 Task: Find connections with filter location Francistown with filter topic #communitywith filter profile language Potuguese with filter current company Nutanix with filter school Medi-Caps University with filter industry Chemical Raw Materials Manufacturing with filter service category Lead Generation with filter keywords title Data Entry
Action: Mouse moved to (499, 95)
Screenshot: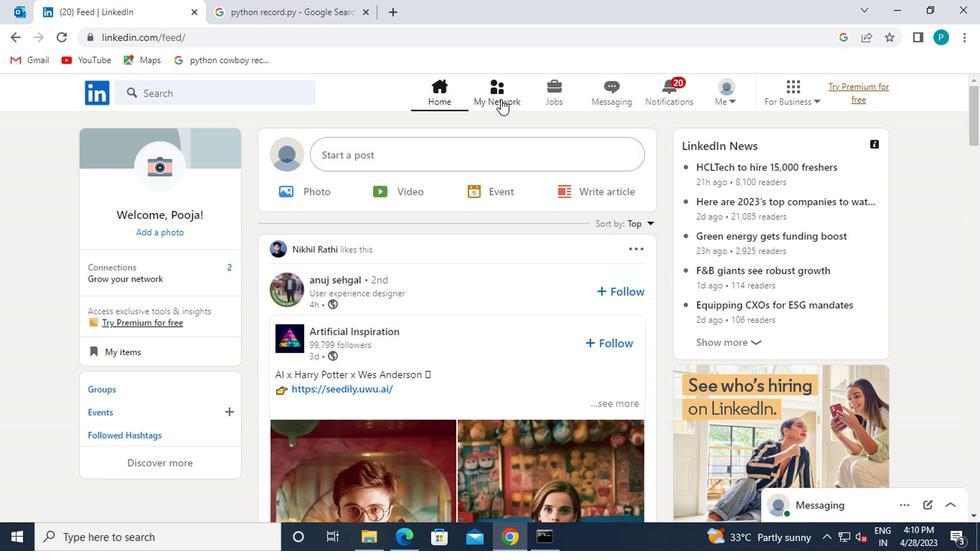 
Action: Mouse pressed left at (499, 95)
Screenshot: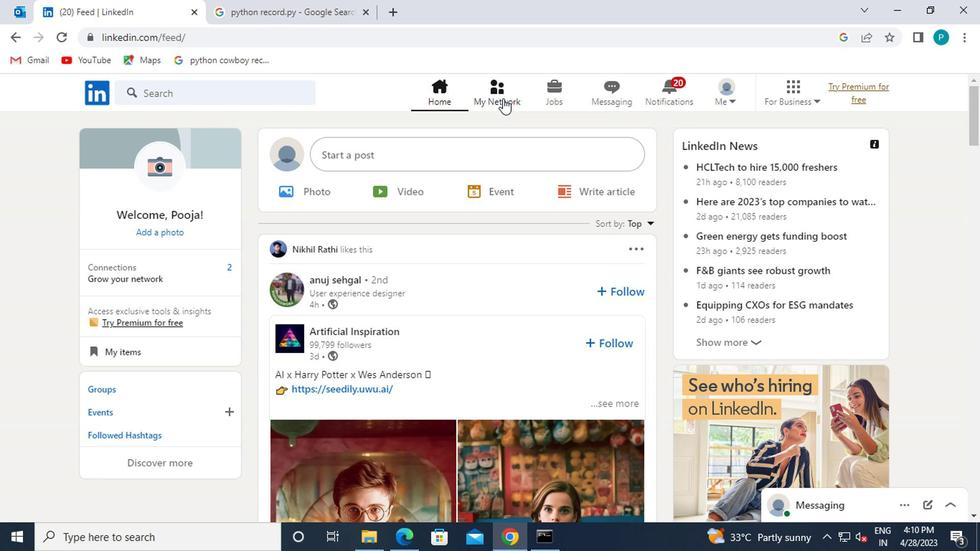 
Action: Mouse moved to (186, 179)
Screenshot: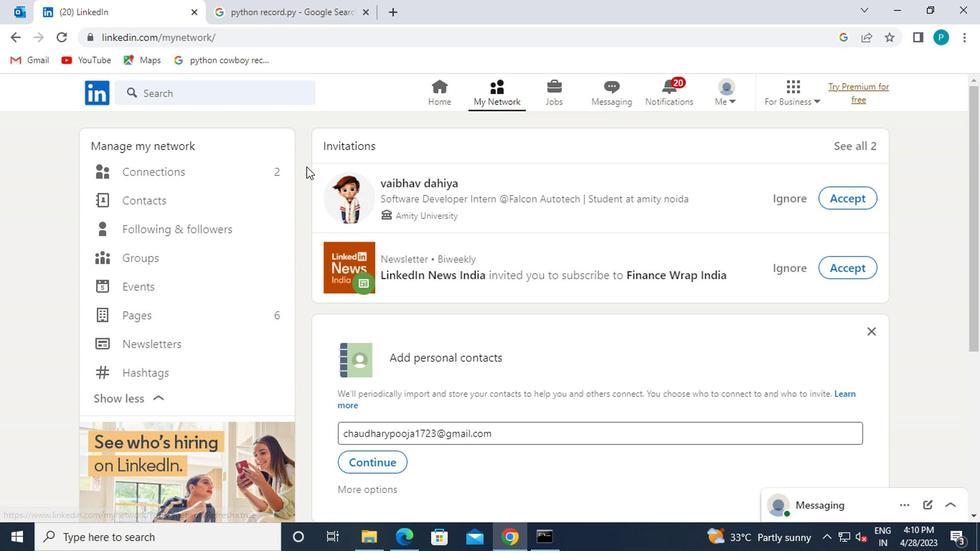 
Action: Mouse pressed left at (186, 179)
Screenshot: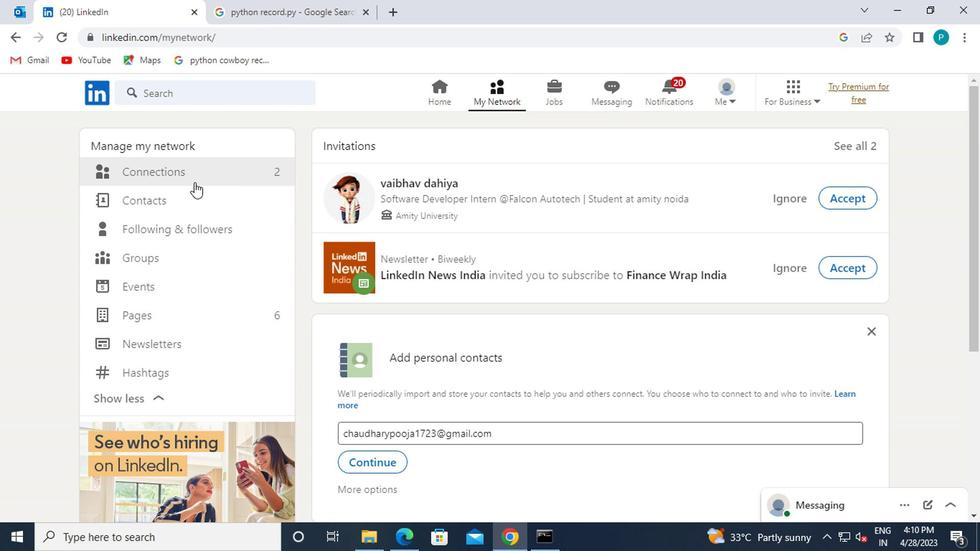 
Action: Mouse moved to (614, 178)
Screenshot: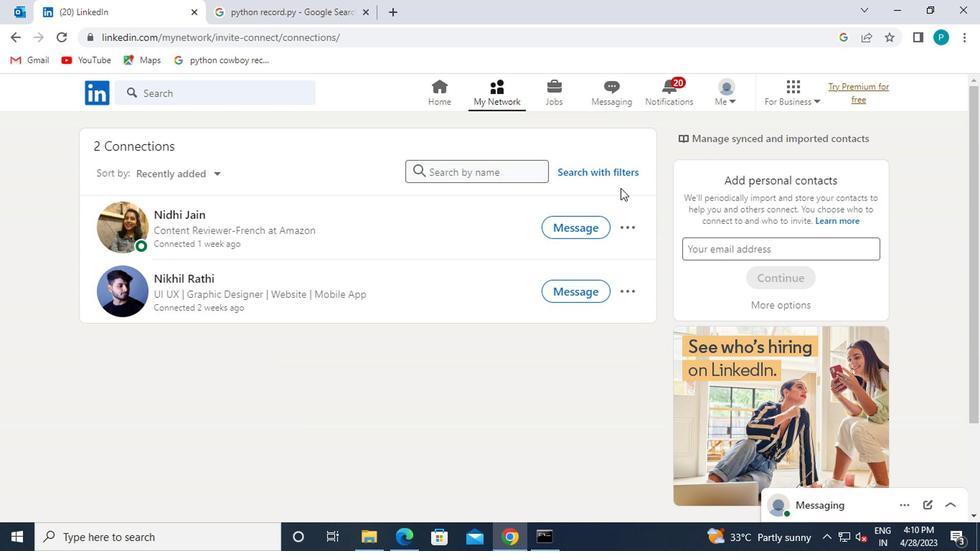 
Action: Mouse pressed left at (614, 178)
Screenshot: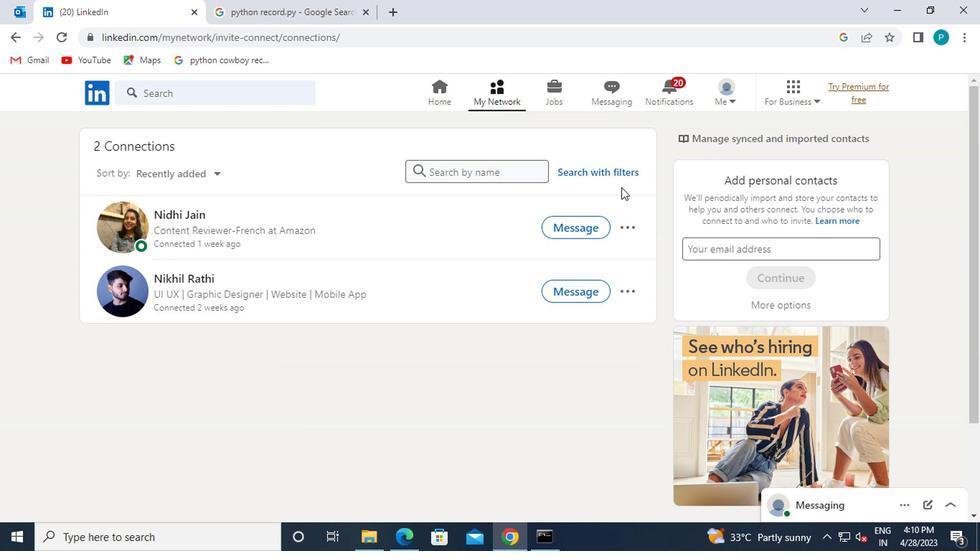
Action: Mouse moved to (548, 133)
Screenshot: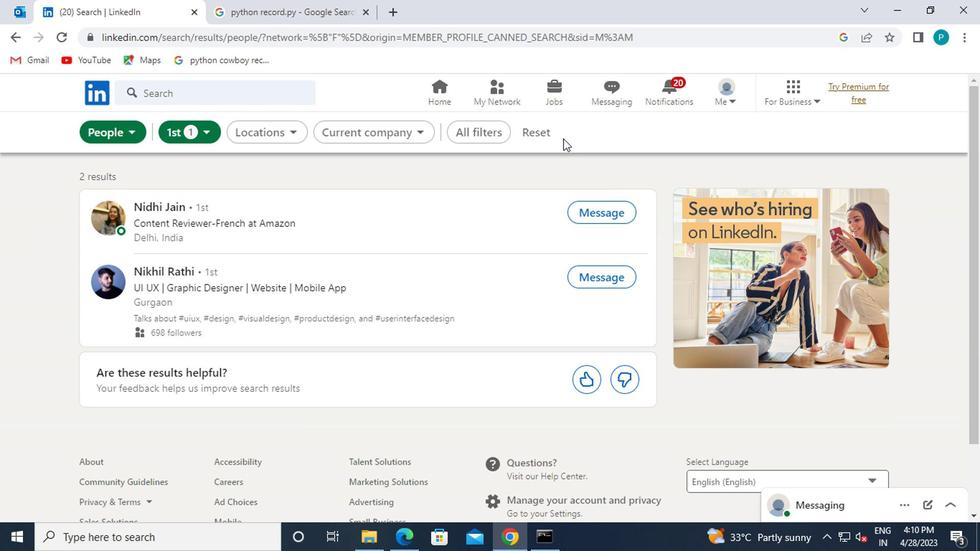 
Action: Mouse pressed left at (548, 133)
Screenshot: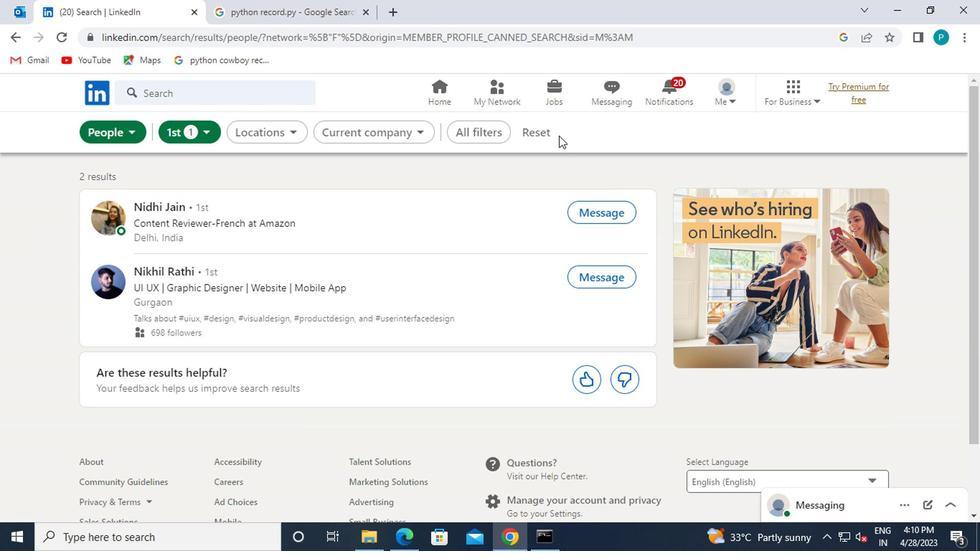 
Action: Mouse moved to (482, 140)
Screenshot: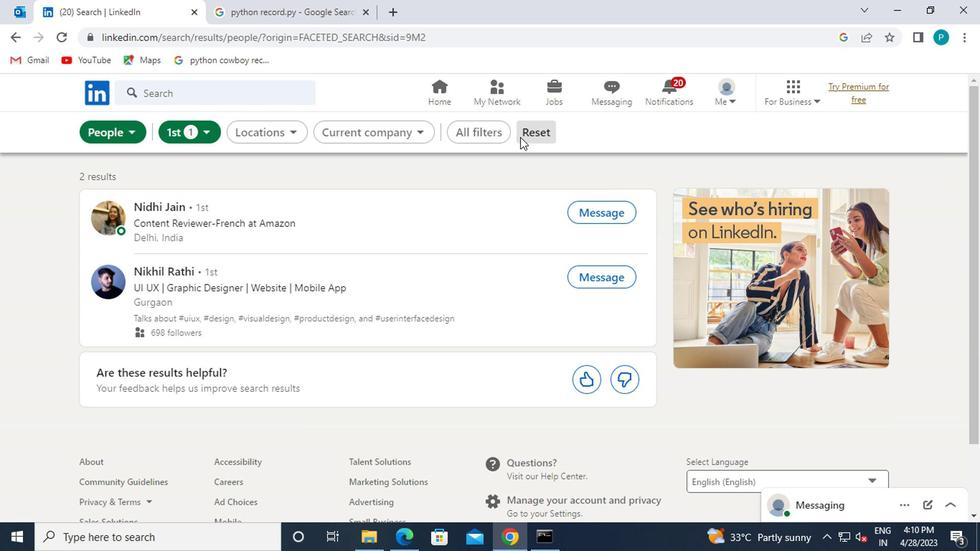 
Action: Mouse pressed left at (482, 140)
Screenshot: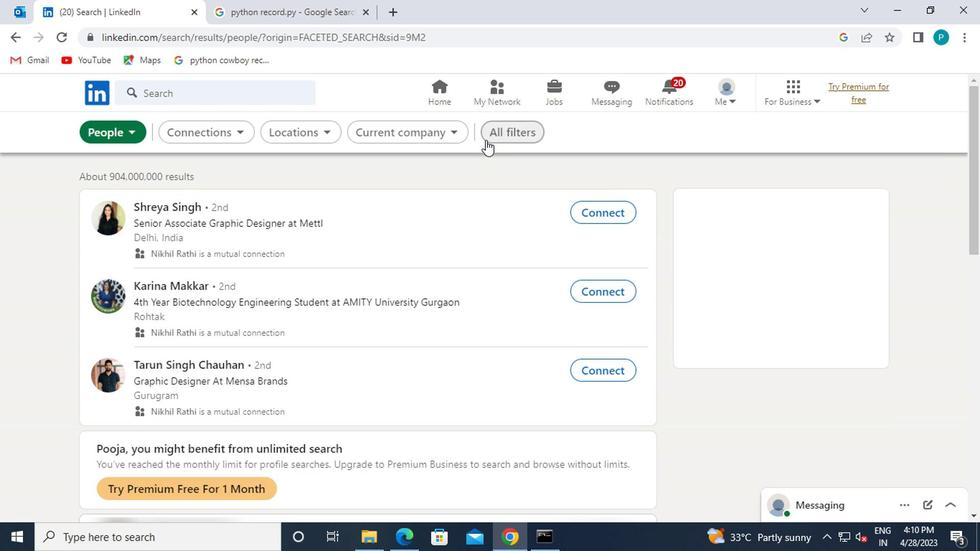 
Action: Mouse moved to (765, 381)
Screenshot: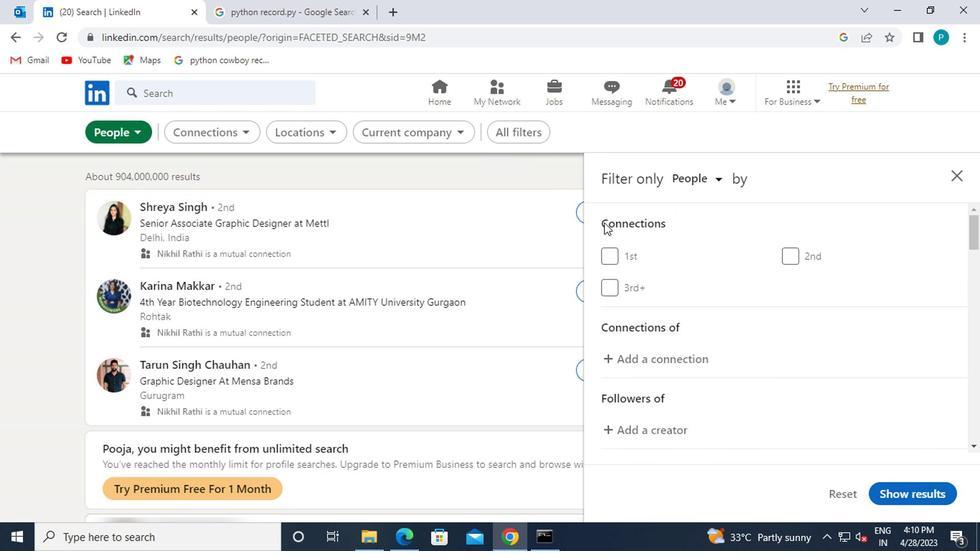
Action: Mouse scrolled (765, 380) with delta (0, -1)
Screenshot: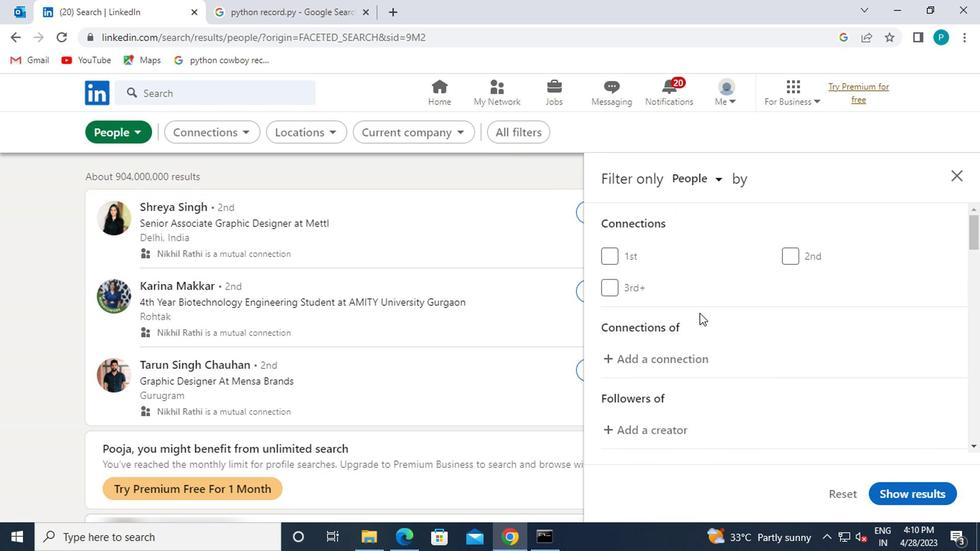 
Action: Mouse scrolled (765, 380) with delta (0, -1)
Screenshot: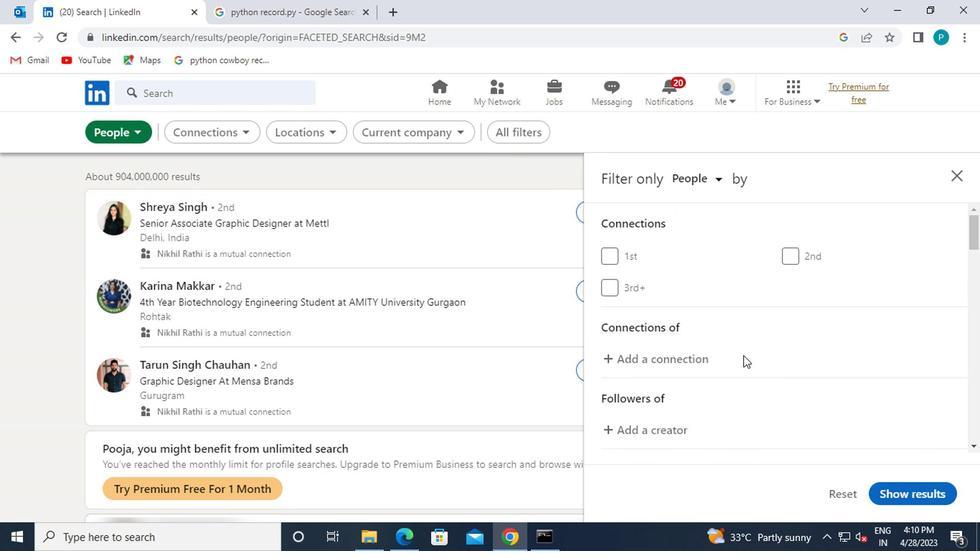 
Action: Mouse moved to (857, 416)
Screenshot: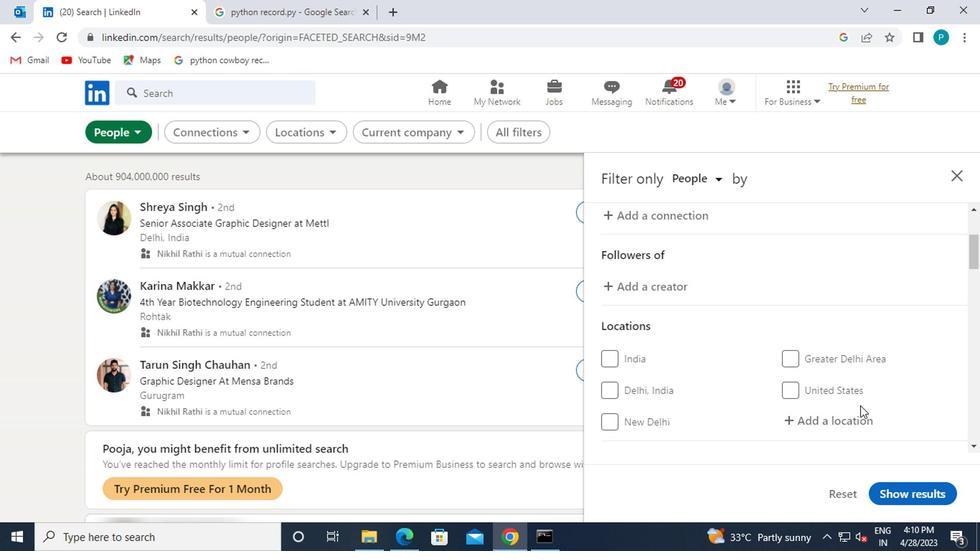 
Action: Mouse pressed left at (857, 416)
Screenshot: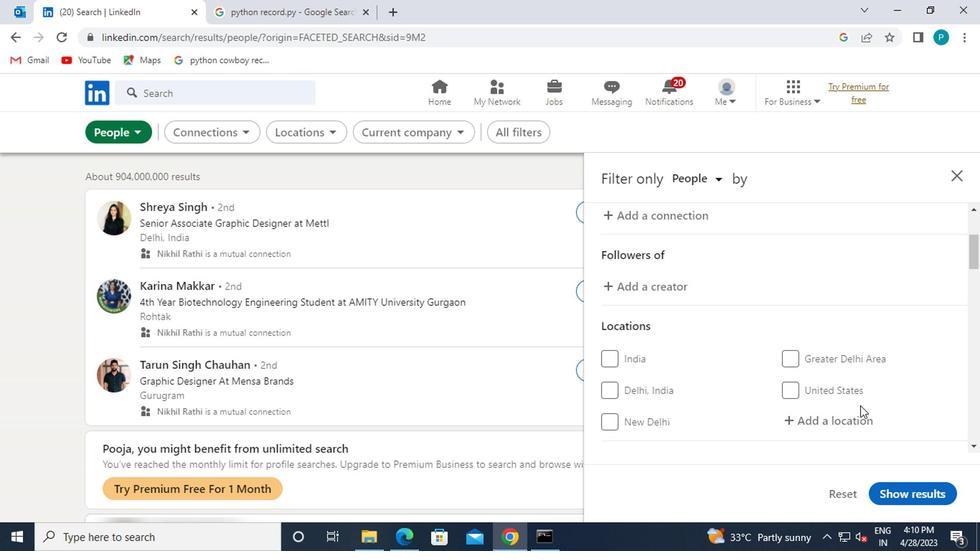 
Action: Mouse moved to (857, 417)
Screenshot: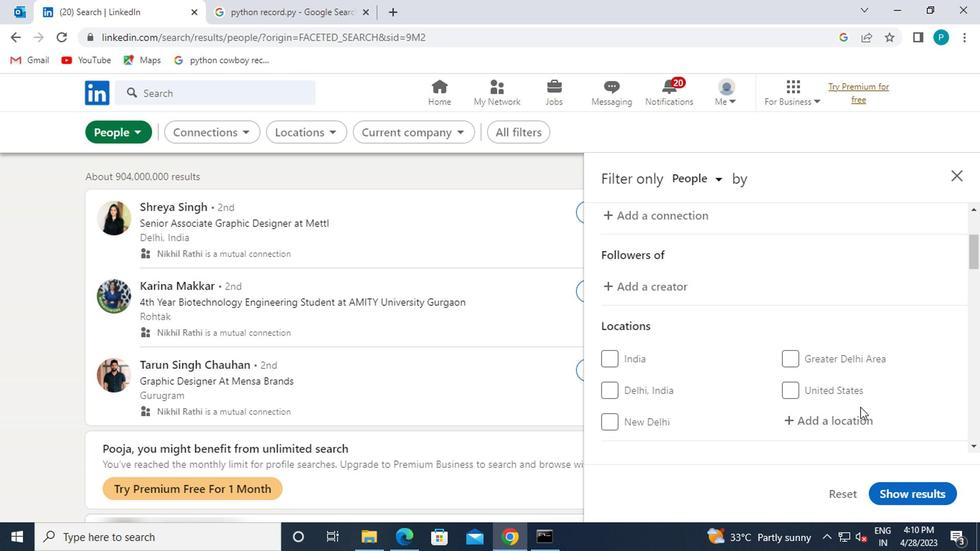 
Action: Key pressed <Key.caps_lock>f<Key.caps_lock>ranc
Screenshot: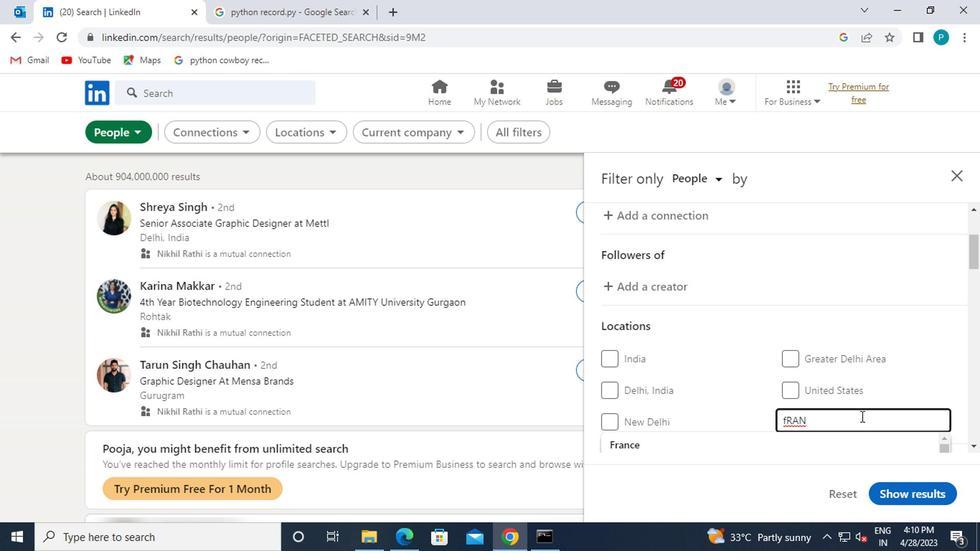 
Action: Mouse scrolled (857, 416) with delta (0, 0)
Screenshot: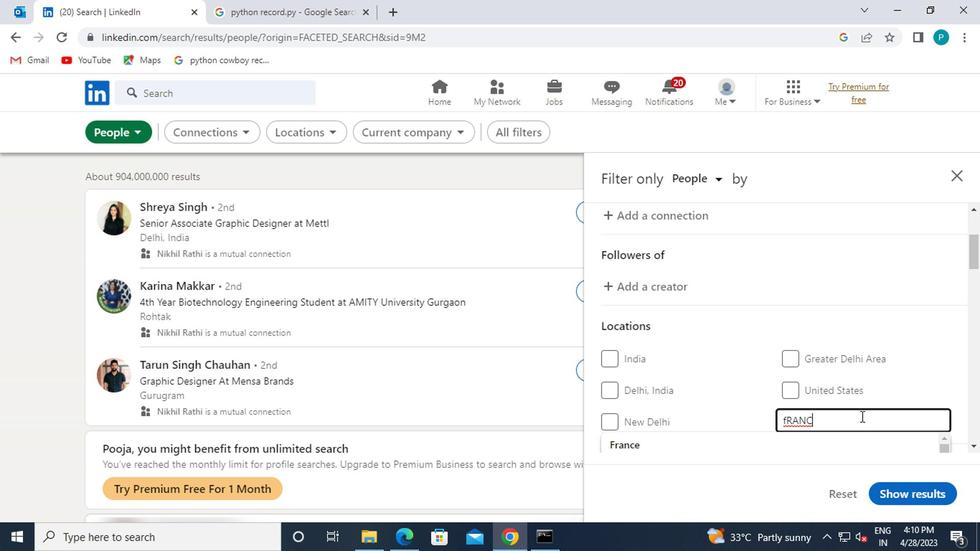 
Action: Key pressed <Key.backspace><Key.backspace><Key.backspace><Key.backspace><Key.backspace><Key.caps_lock>f
Screenshot: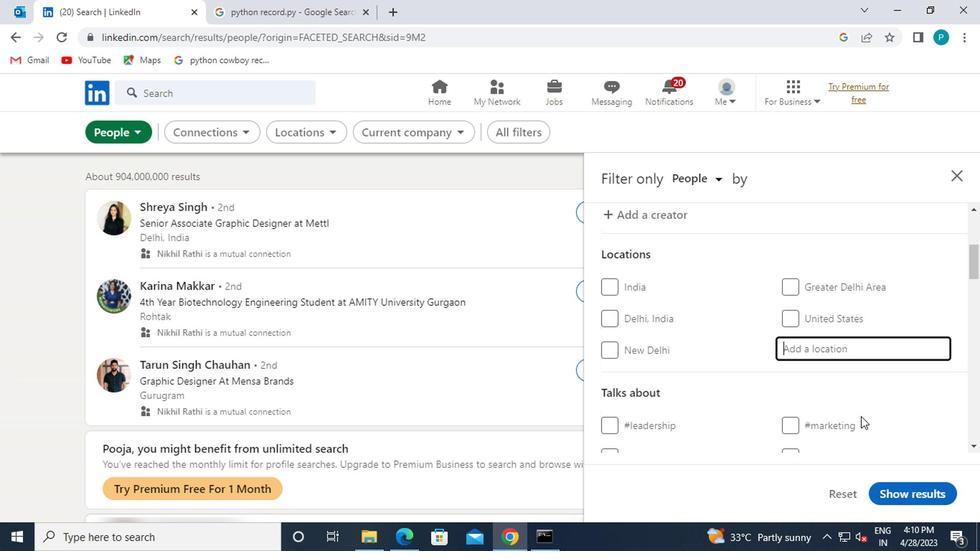 
Action: Mouse moved to (856, 418)
Screenshot: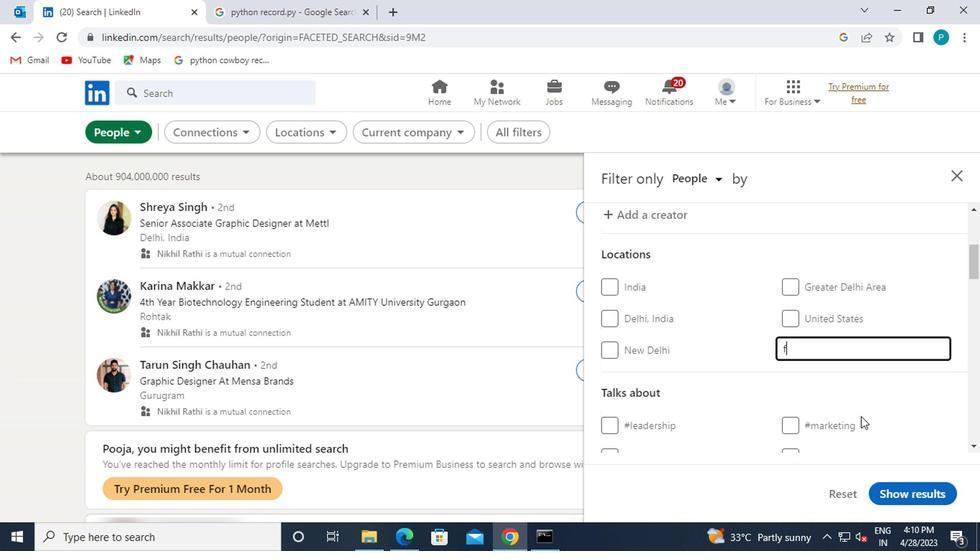 
Action: Key pressed <Key.caps_lock><Key.backspace>f<Key.caps_lock>rancistown
Screenshot: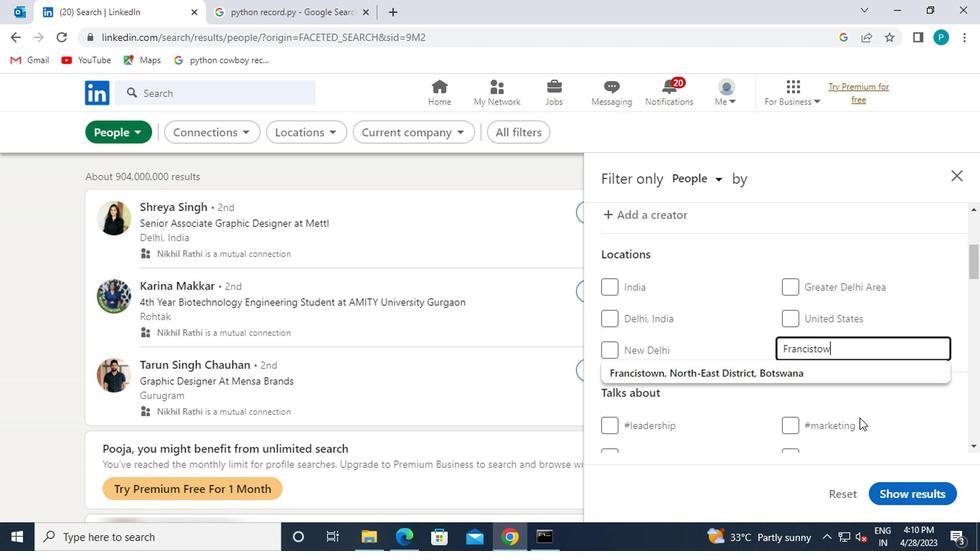
Action: Mouse moved to (771, 376)
Screenshot: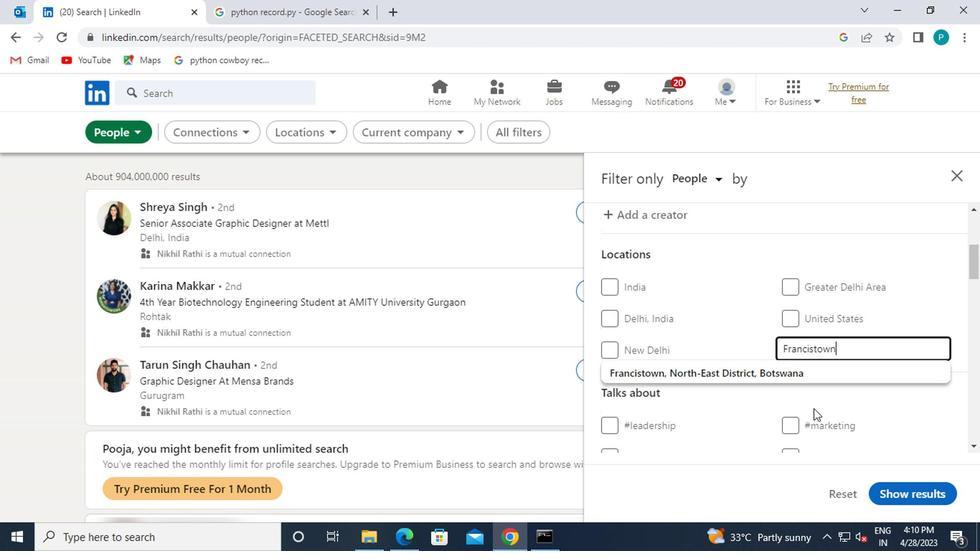 
Action: Mouse pressed left at (771, 376)
Screenshot: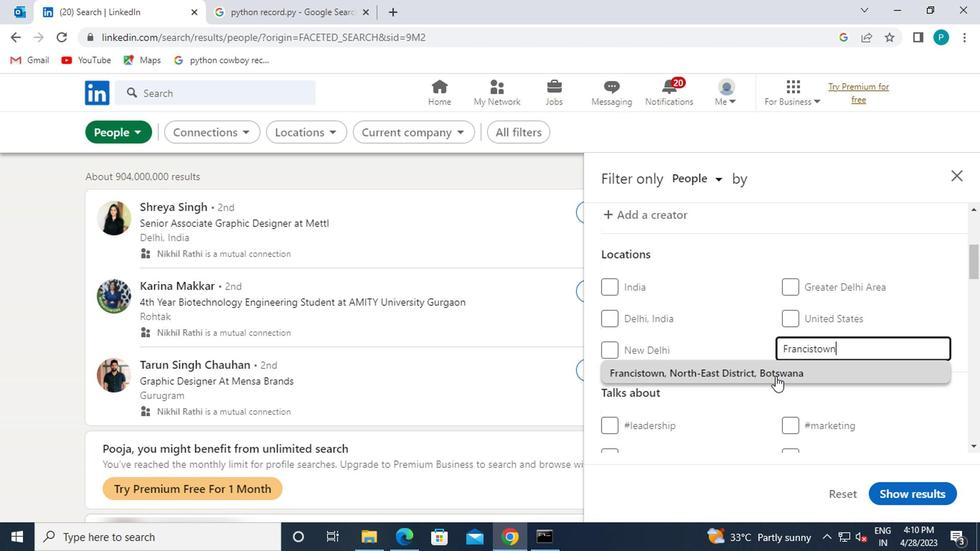 
Action: Mouse scrolled (771, 375) with delta (0, 0)
Screenshot: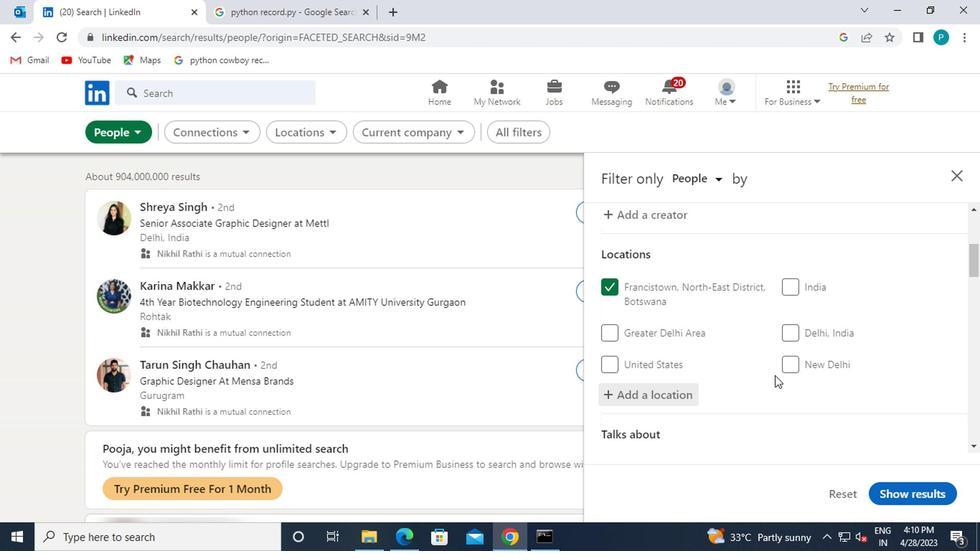 
Action: Mouse moved to (770, 371)
Screenshot: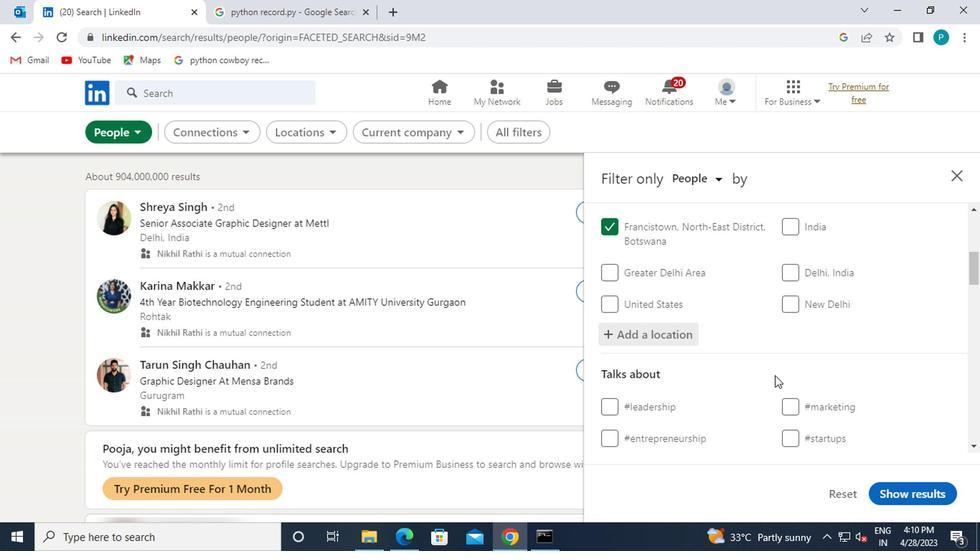 
Action: Mouse scrolled (770, 370) with delta (0, 0)
Screenshot: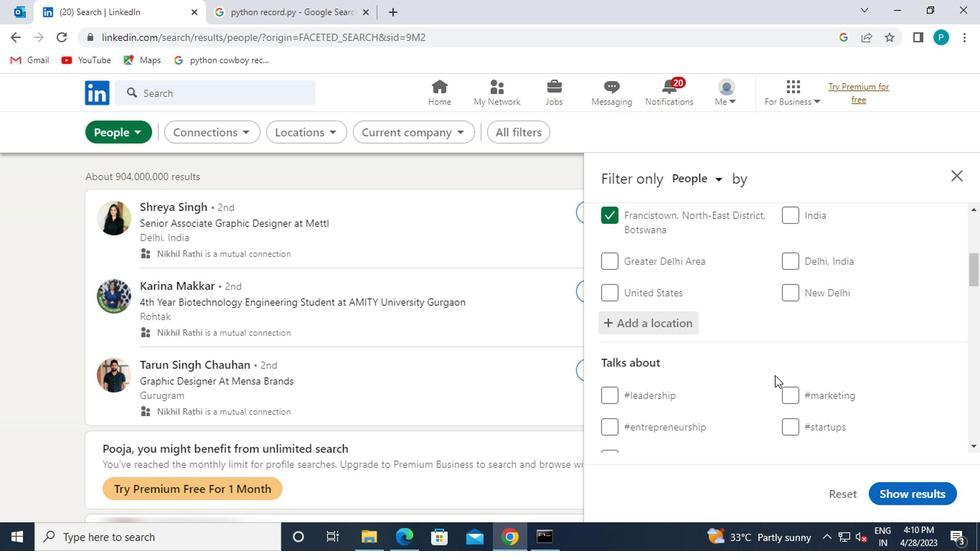 
Action: Mouse scrolled (770, 370) with delta (0, 0)
Screenshot: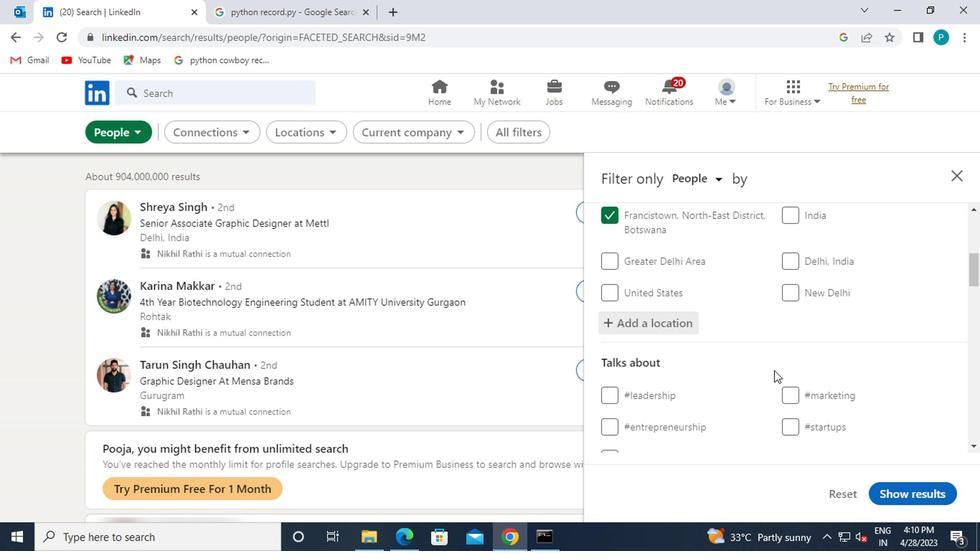 
Action: Mouse moved to (810, 323)
Screenshot: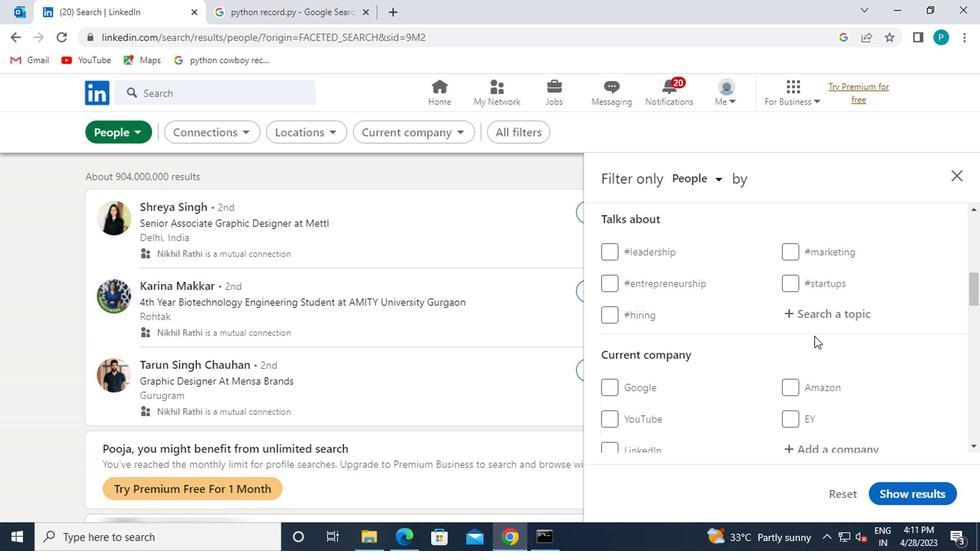
Action: Mouse pressed left at (810, 323)
Screenshot: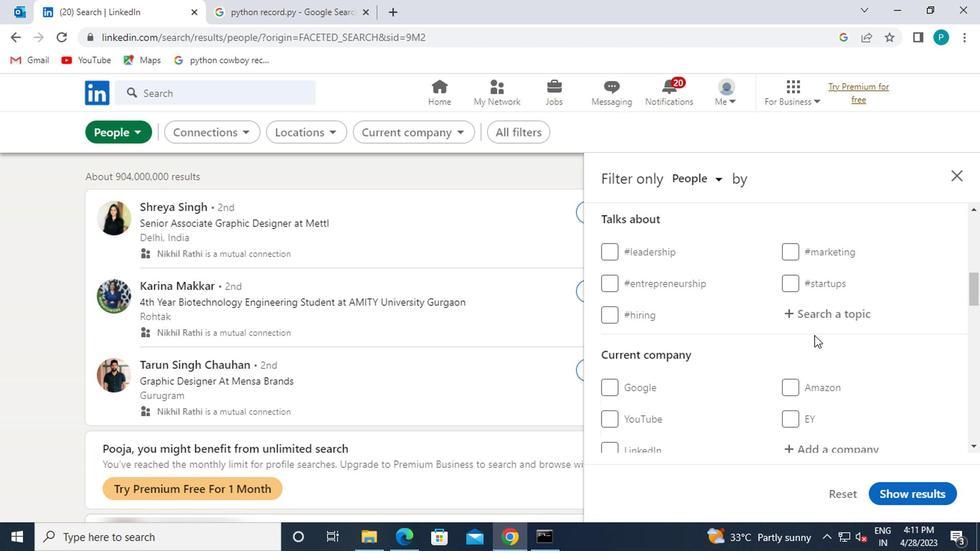 
Action: Mouse moved to (810, 323)
Screenshot: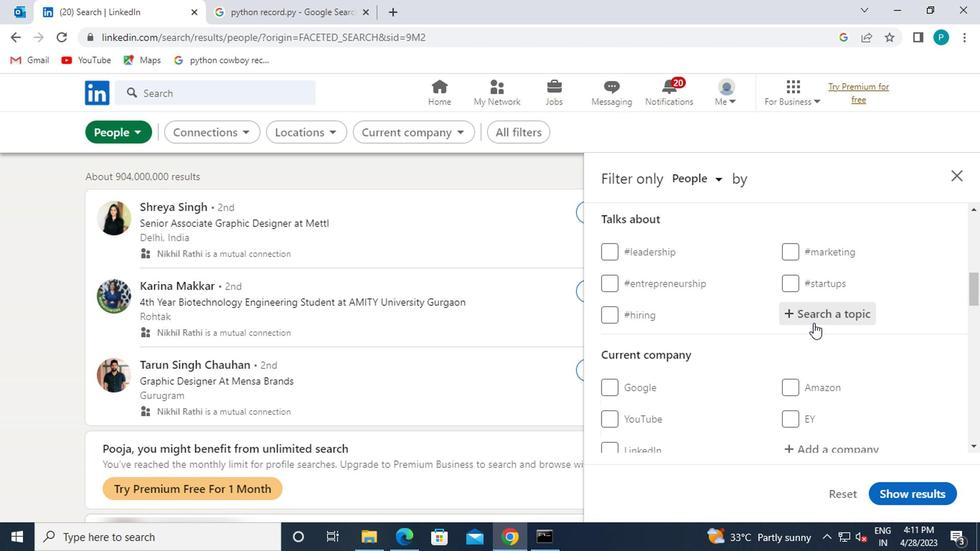 
Action: Key pressed <Key.shift>#COMMUNITY
Screenshot: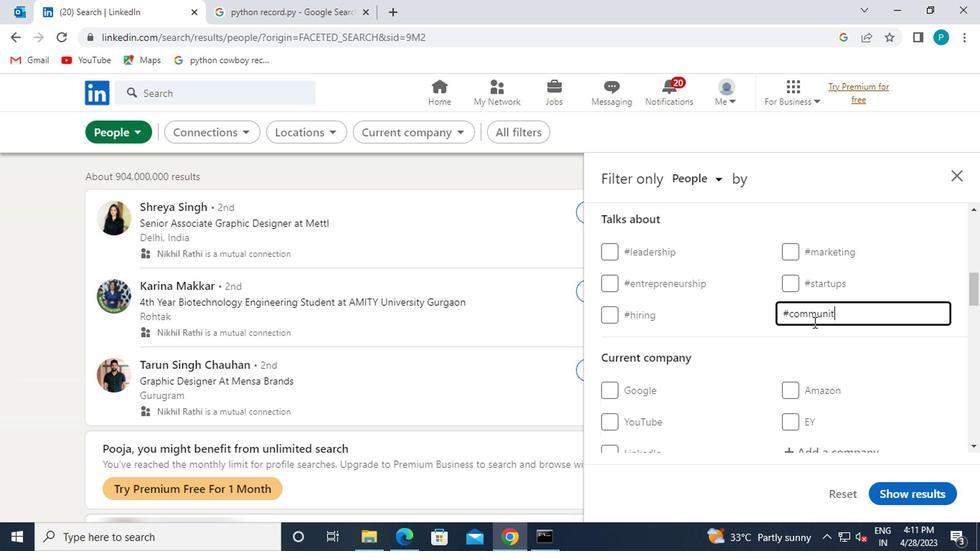
Action: Mouse scrolled (810, 322) with delta (0, 0)
Screenshot: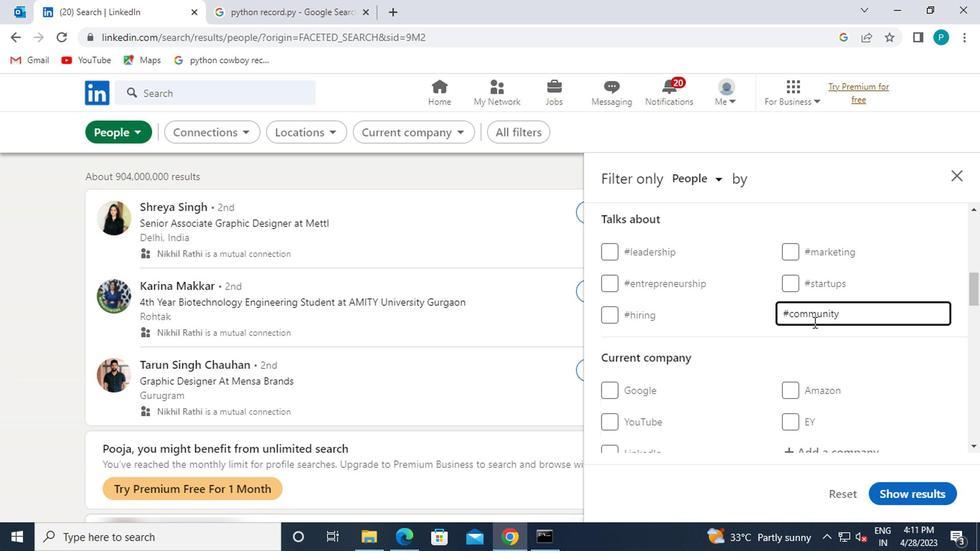 
Action: Mouse moved to (810, 342)
Screenshot: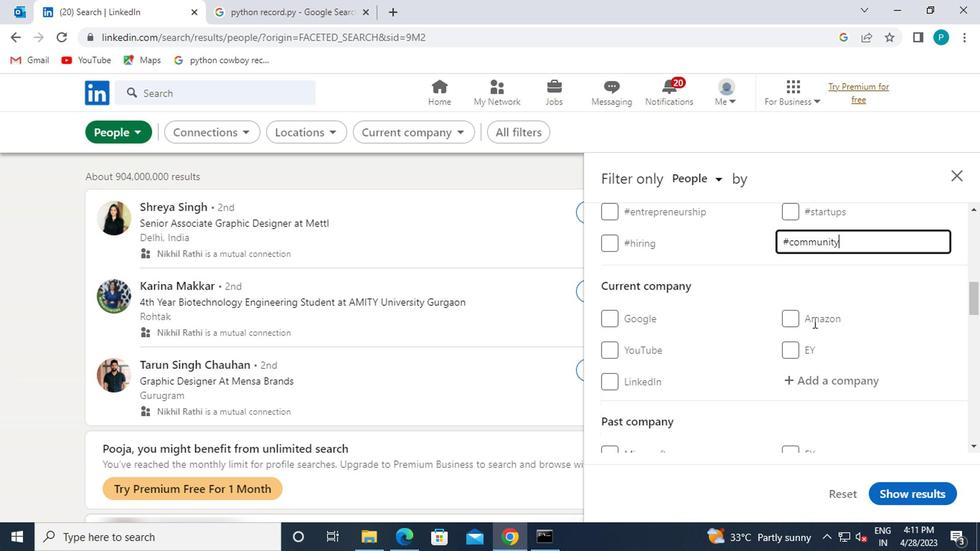 
Action: Mouse scrolled (810, 341) with delta (0, -1)
Screenshot: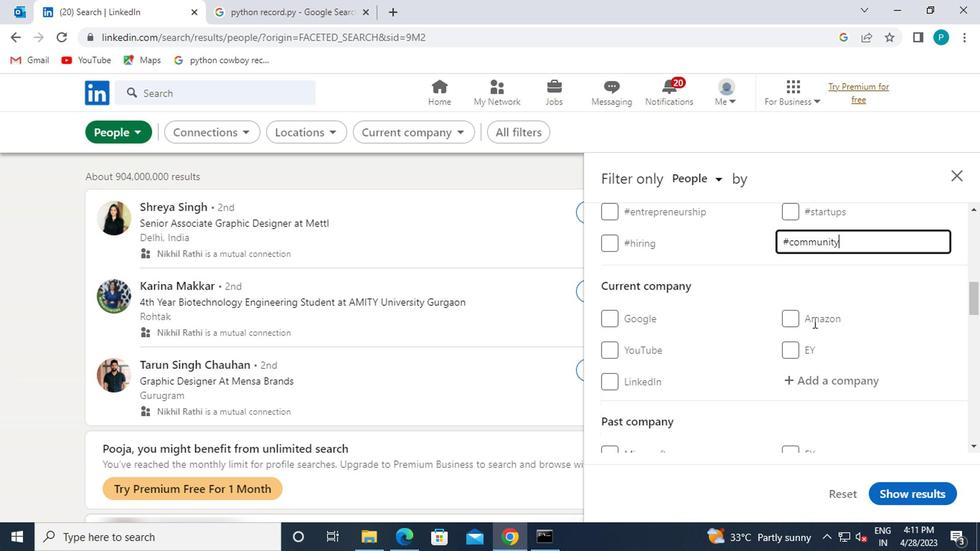 
Action: Mouse moved to (810, 342)
Screenshot: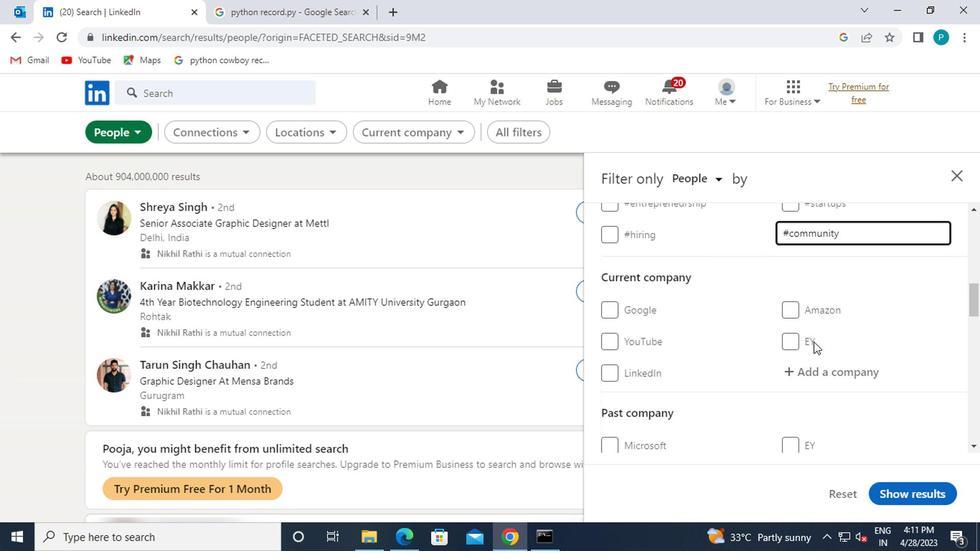 
Action: Mouse scrolled (810, 341) with delta (0, -1)
Screenshot: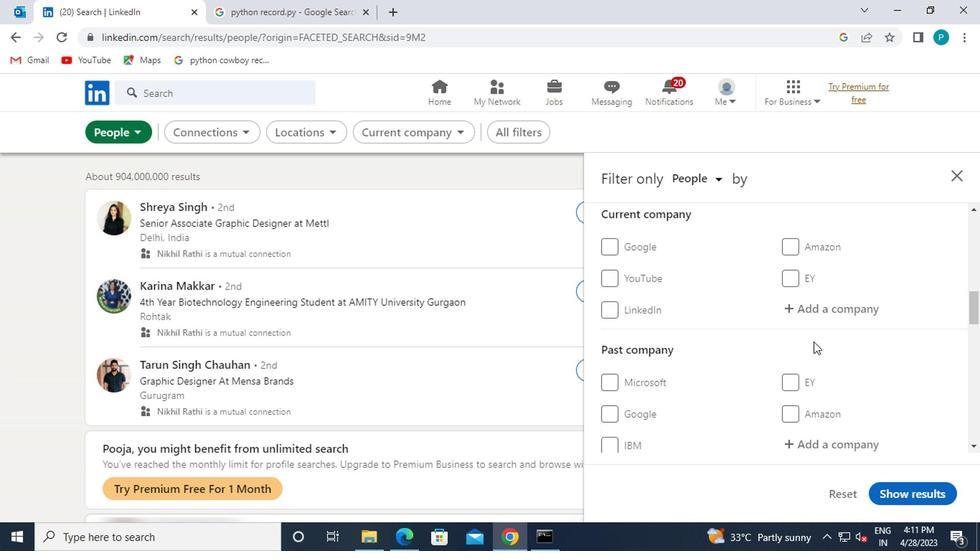 
Action: Mouse moved to (810, 346)
Screenshot: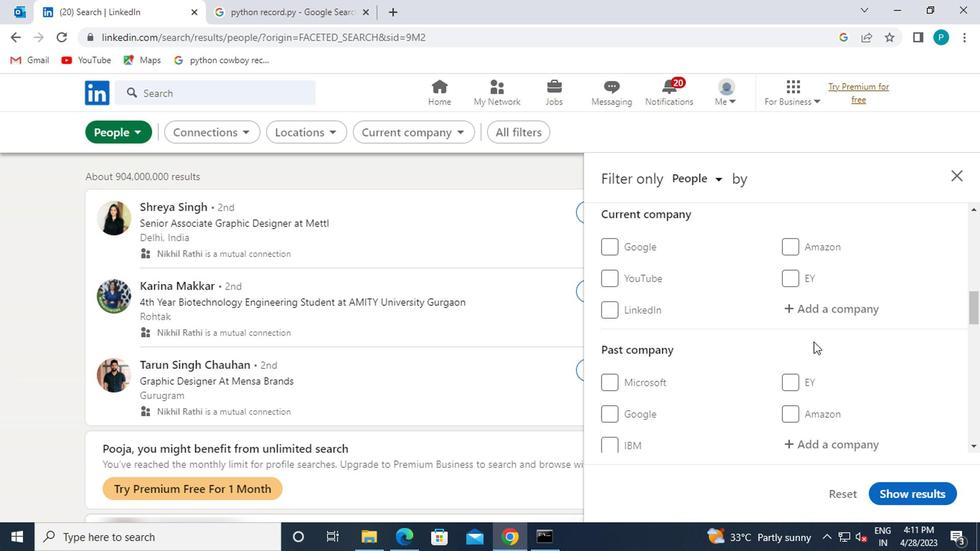 
Action: Mouse scrolled (810, 345) with delta (0, 0)
Screenshot: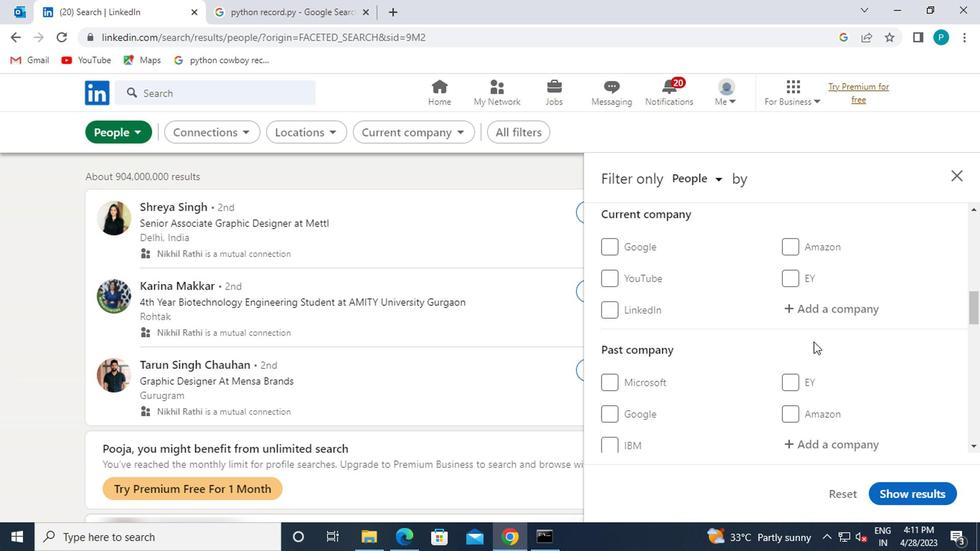 
Action: Mouse moved to (809, 349)
Screenshot: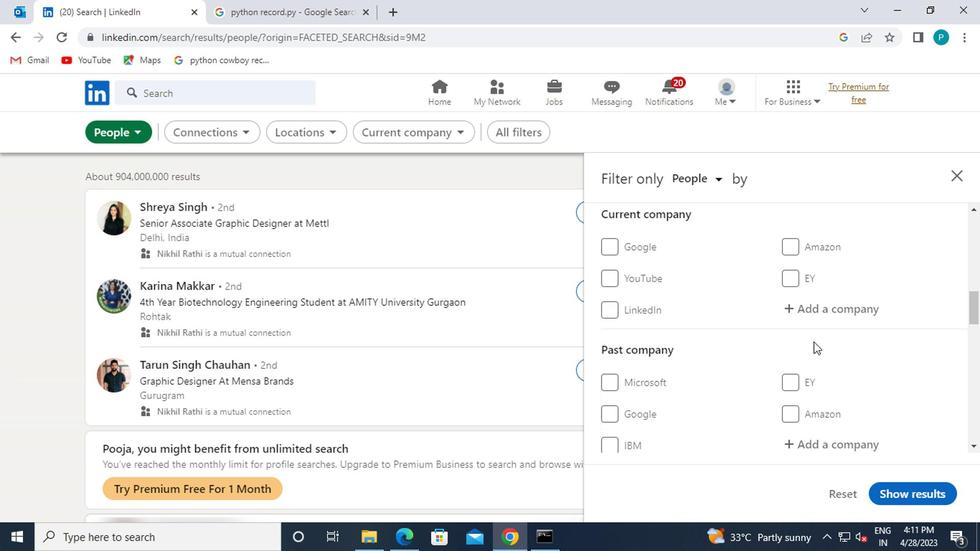 
Action: Mouse scrolled (809, 349) with delta (0, 0)
Screenshot: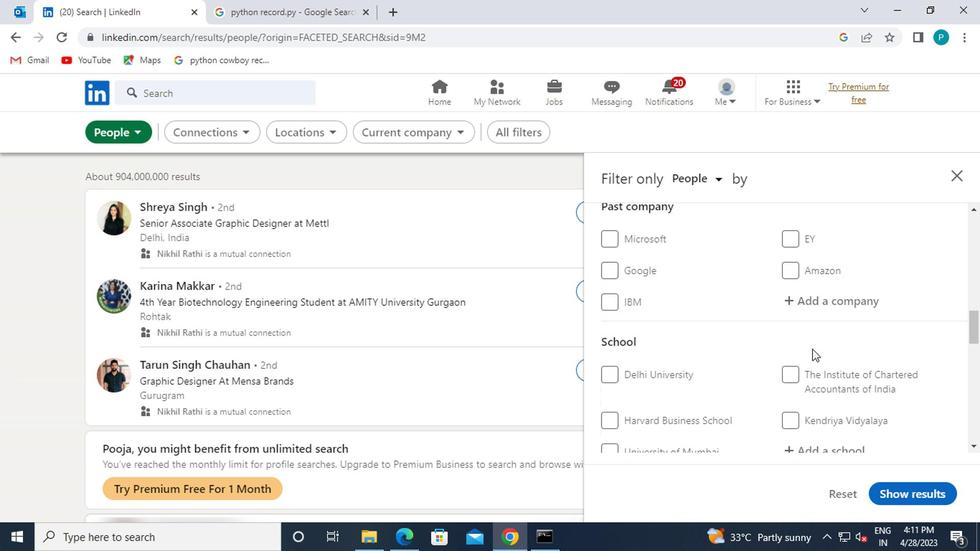 
Action: Mouse scrolled (809, 349) with delta (0, 0)
Screenshot: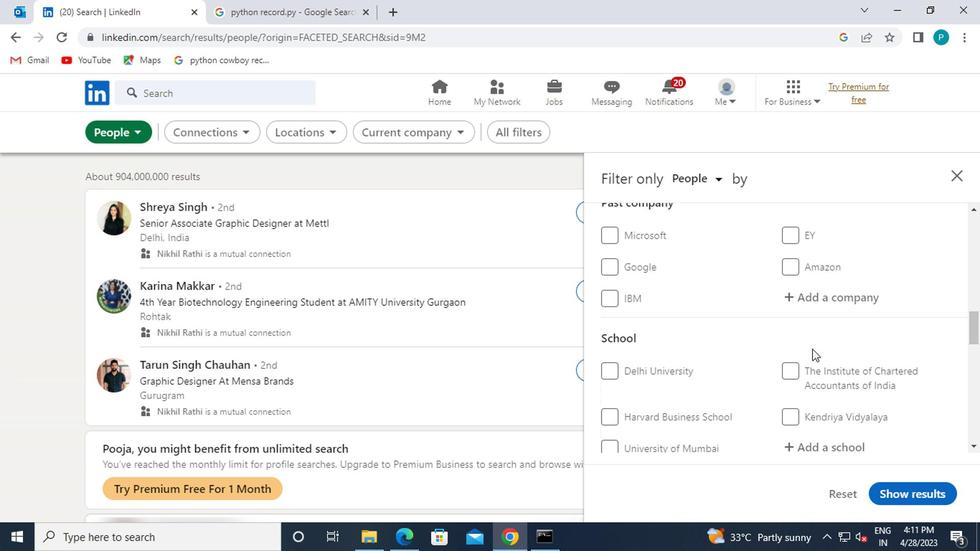 
Action: Mouse moved to (781, 346)
Screenshot: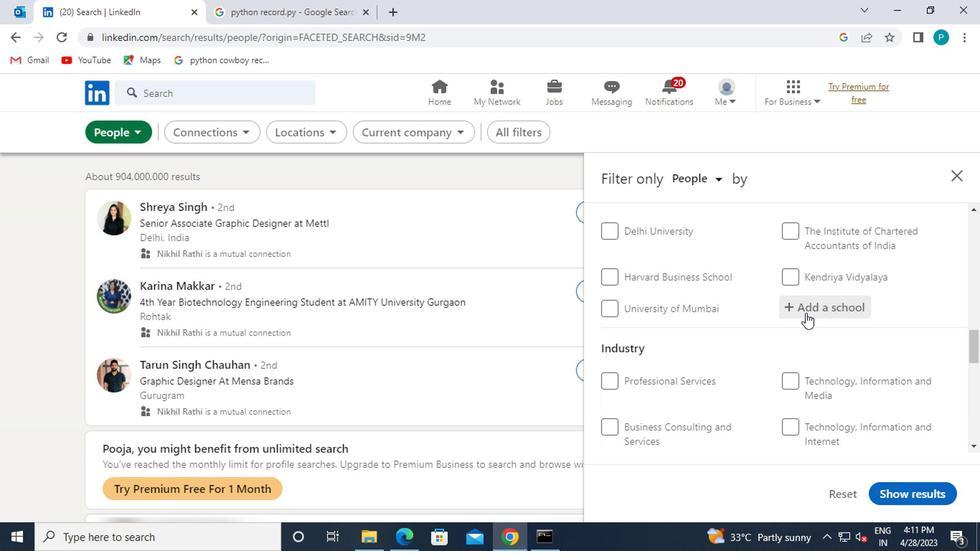 
Action: Mouse scrolled (781, 345) with delta (0, 0)
Screenshot: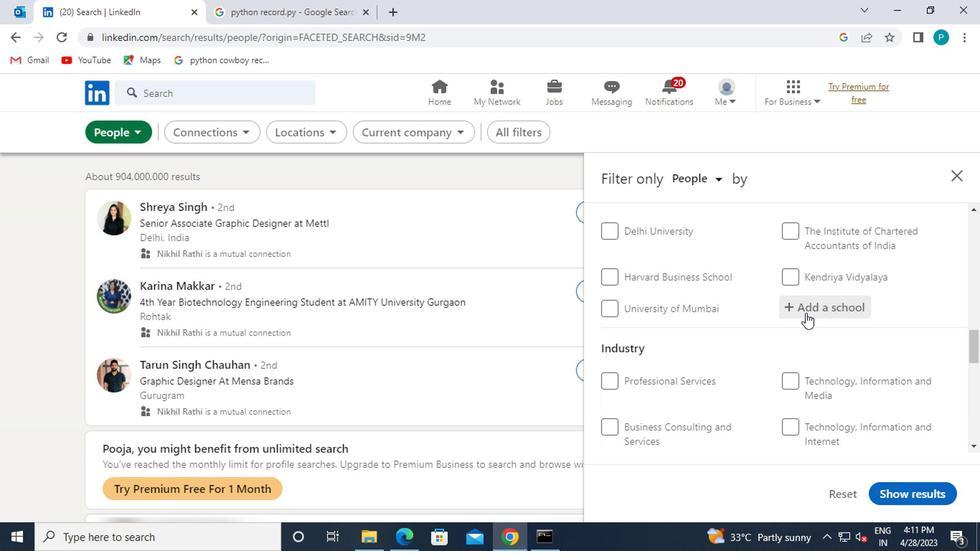 
Action: Mouse scrolled (781, 345) with delta (0, 0)
Screenshot: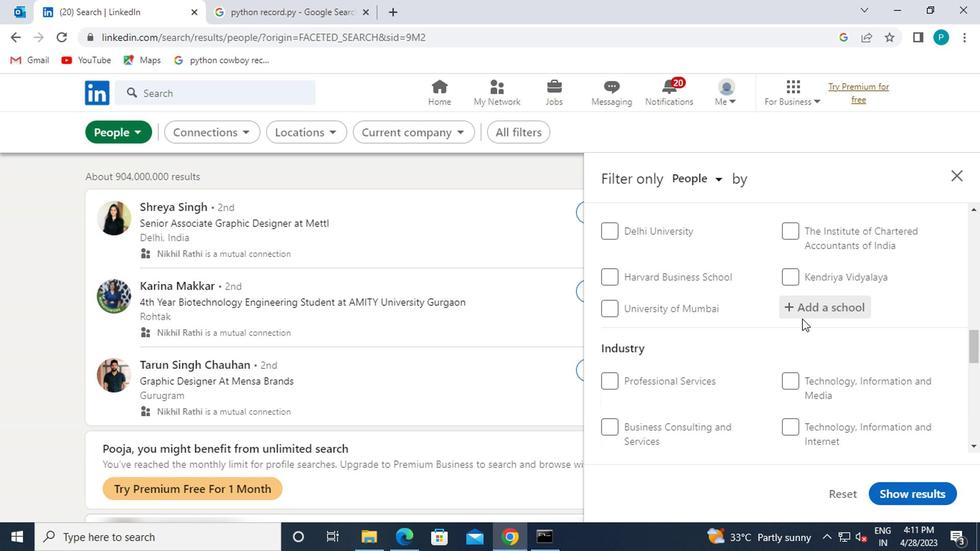 
Action: Mouse scrolled (781, 345) with delta (0, 0)
Screenshot: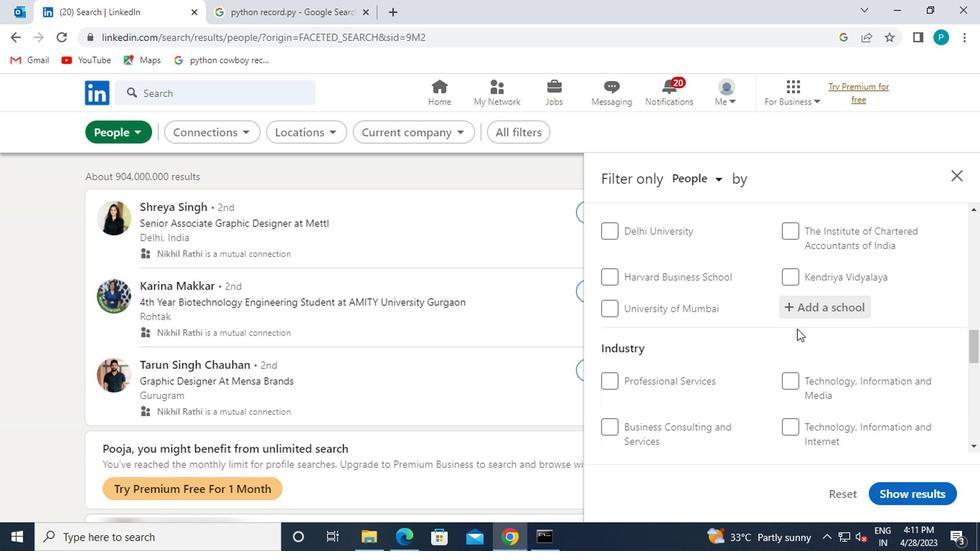 
Action: Mouse moved to (788, 361)
Screenshot: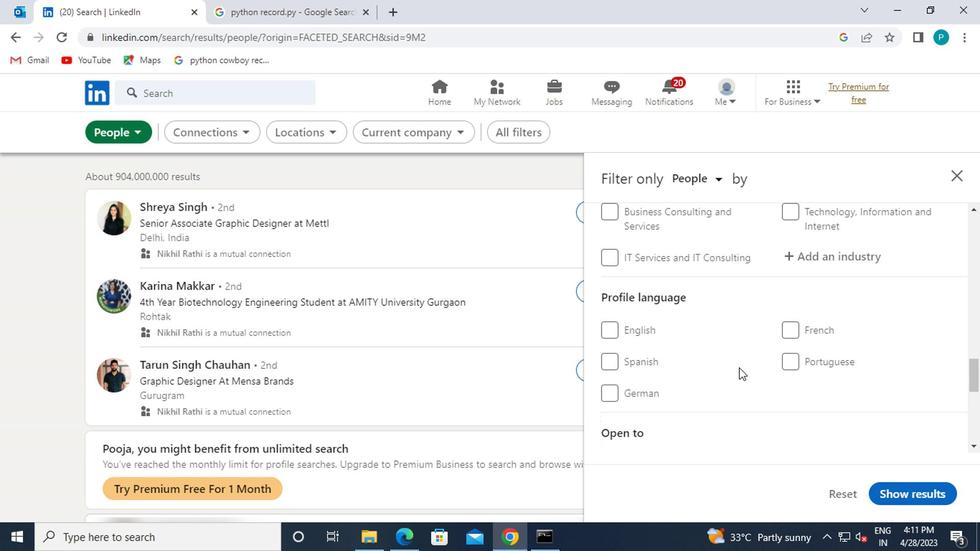
Action: Mouse pressed left at (788, 361)
Screenshot: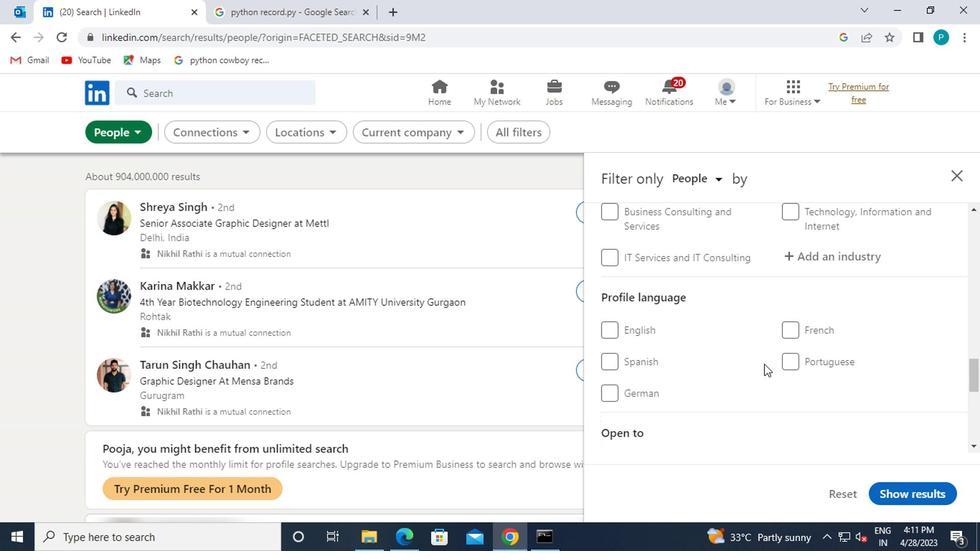 
Action: Mouse moved to (738, 321)
Screenshot: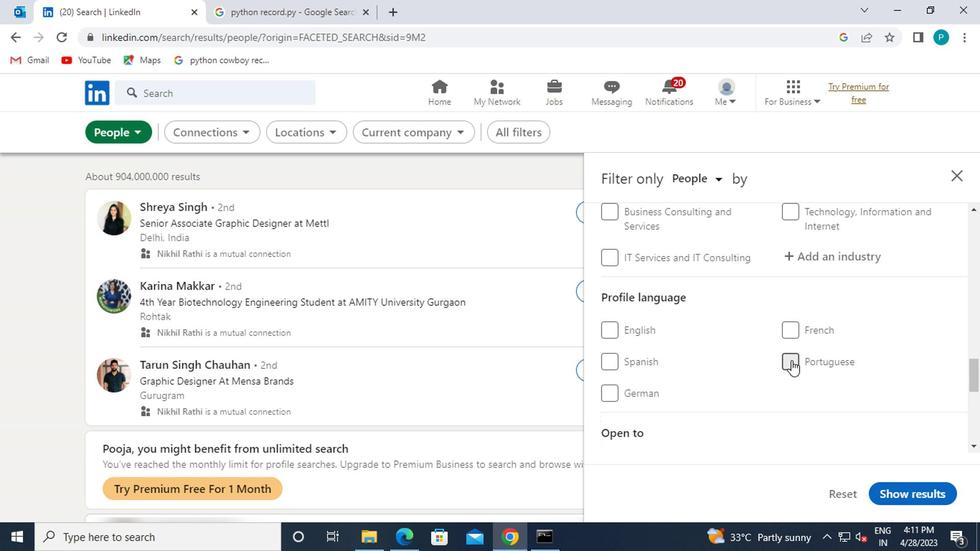 
Action: Mouse scrolled (738, 322) with delta (0, 1)
Screenshot: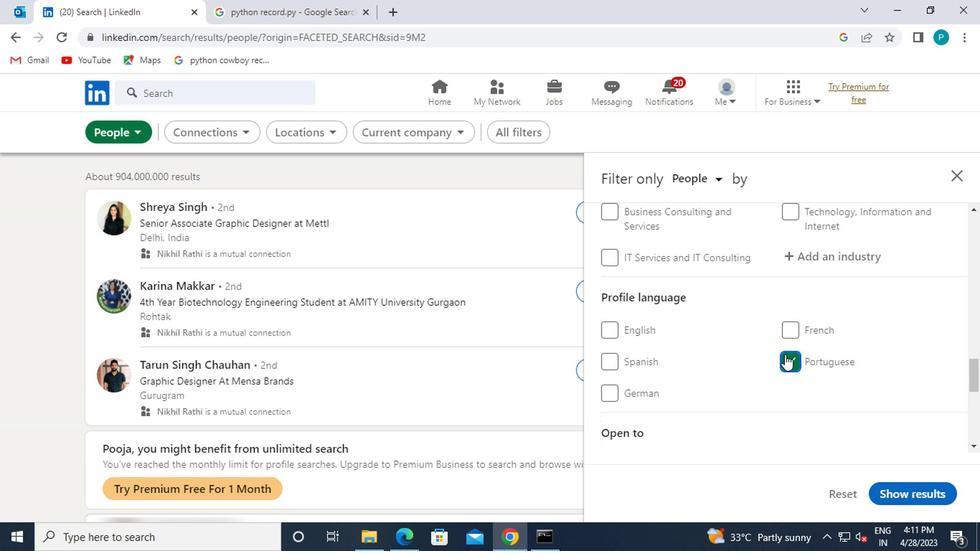 
Action: Mouse scrolled (738, 322) with delta (0, 1)
Screenshot: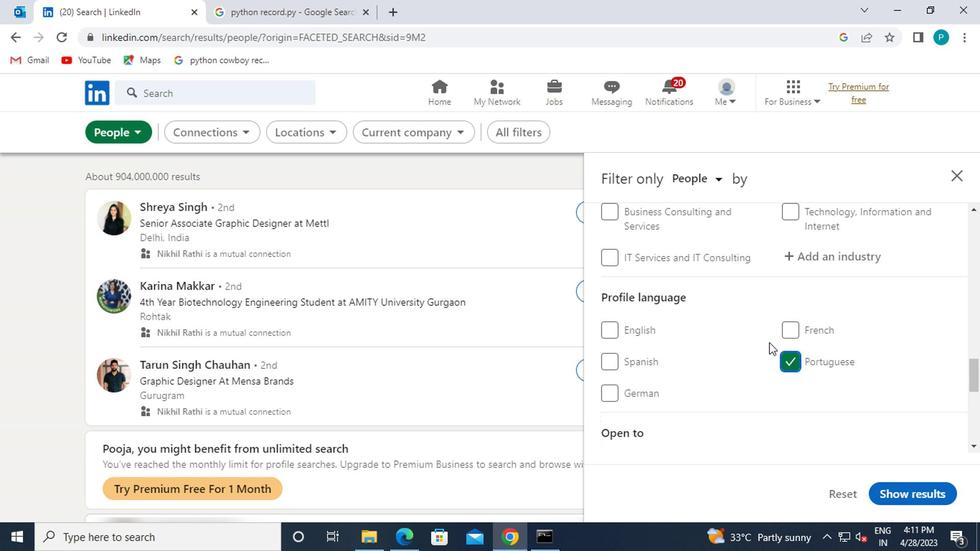 
Action: Mouse moved to (738, 321)
Screenshot: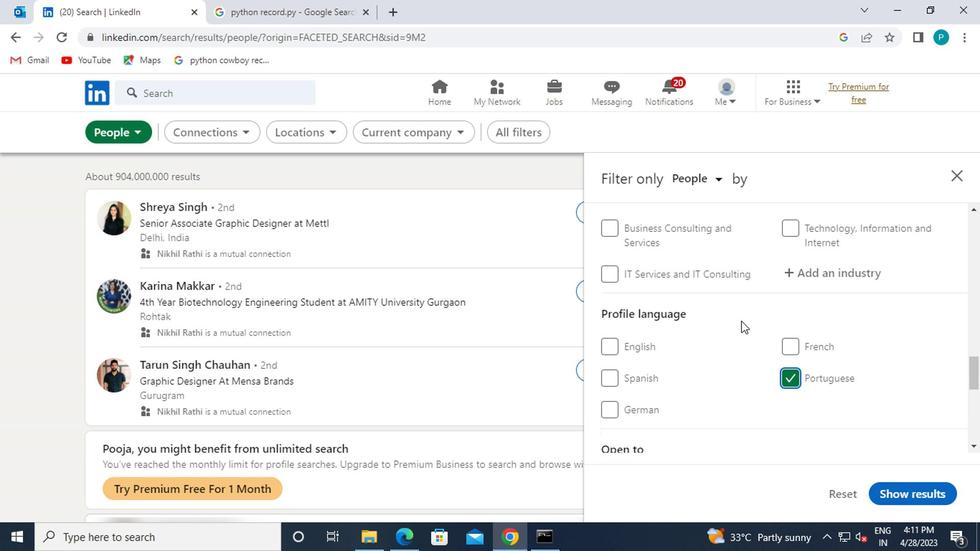 
Action: Mouse scrolled (738, 322) with delta (0, 1)
Screenshot: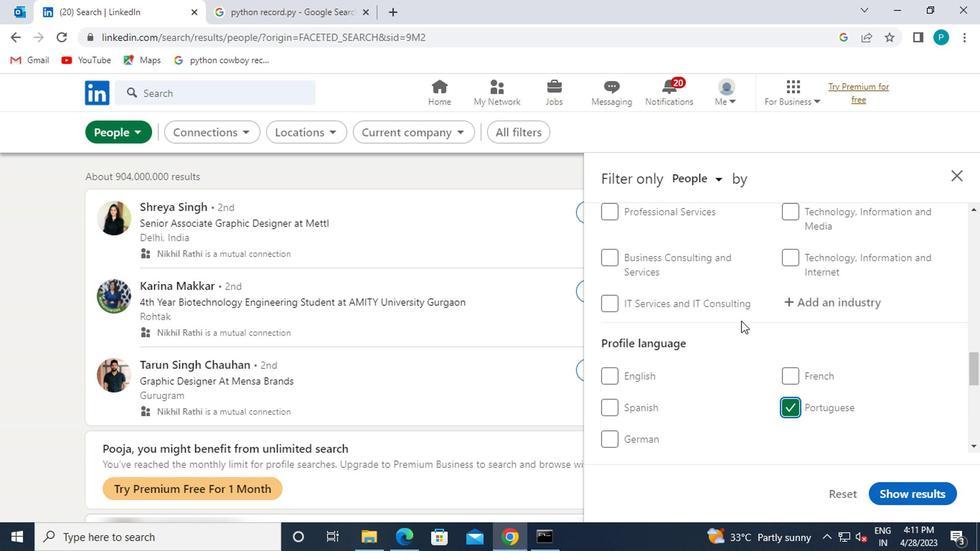 
Action: Mouse moved to (738, 321)
Screenshot: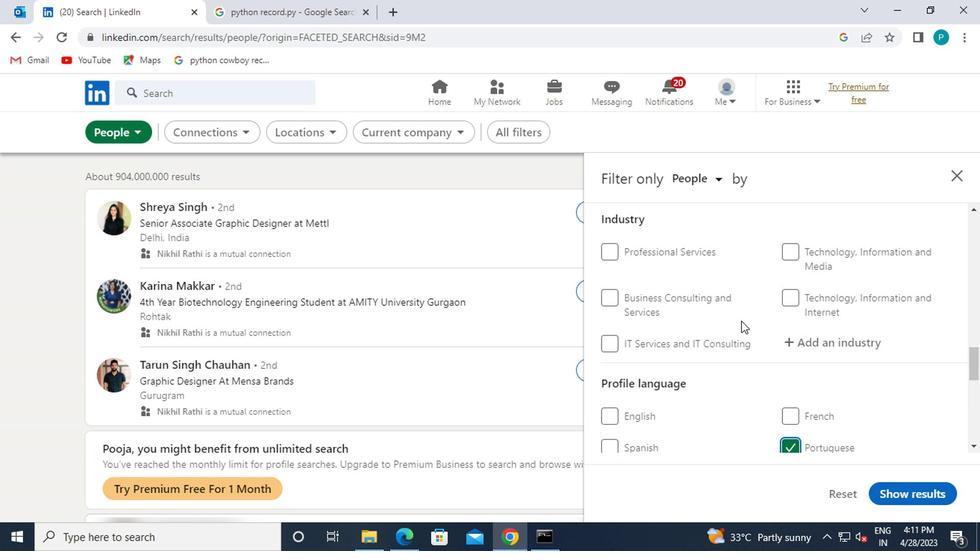 
Action: Mouse scrolled (738, 322) with delta (0, 1)
Screenshot: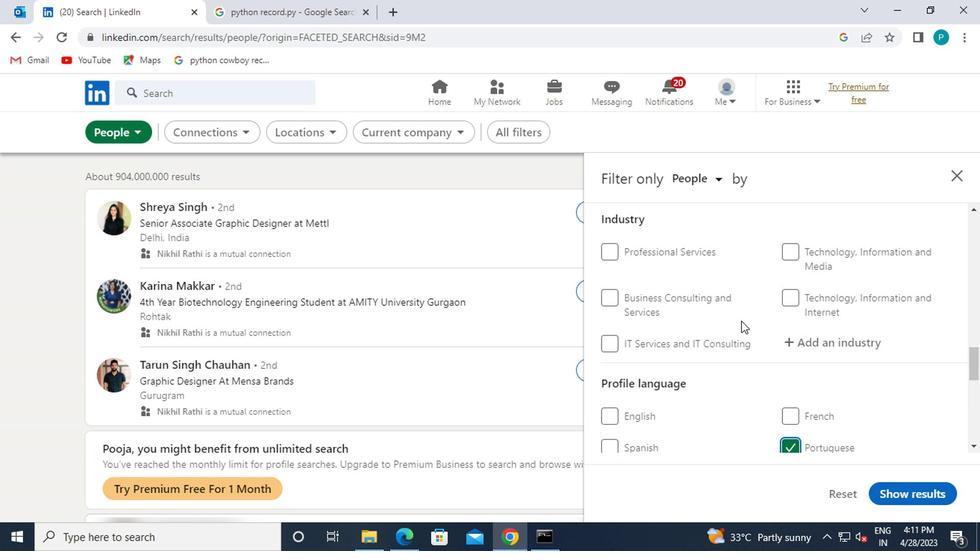 
Action: Mouse moved to (763, 329)
Screenshot: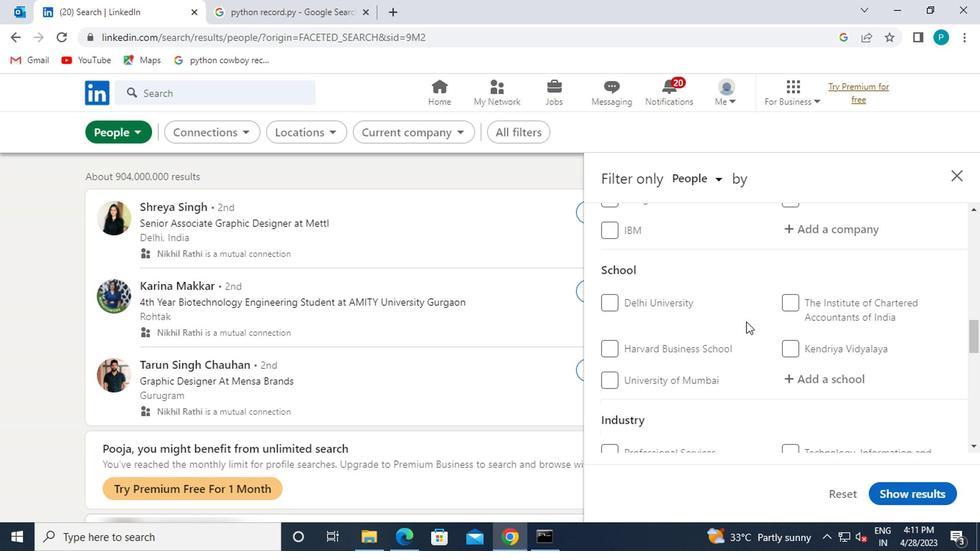 
Action: Mouse scrolled (763, 330) with delta (0, 0)
Screenshot: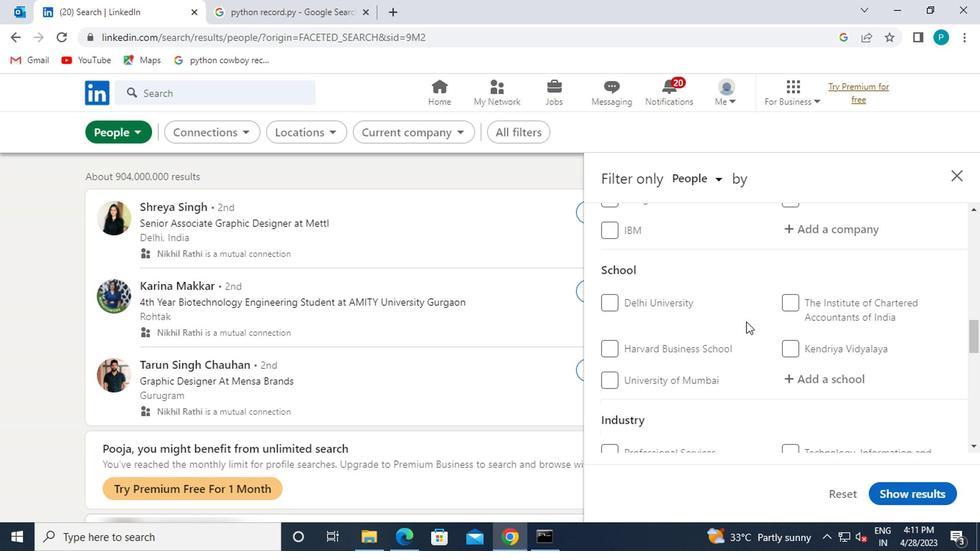 
Action: Mouse moved to (793, 337)
Screenshot: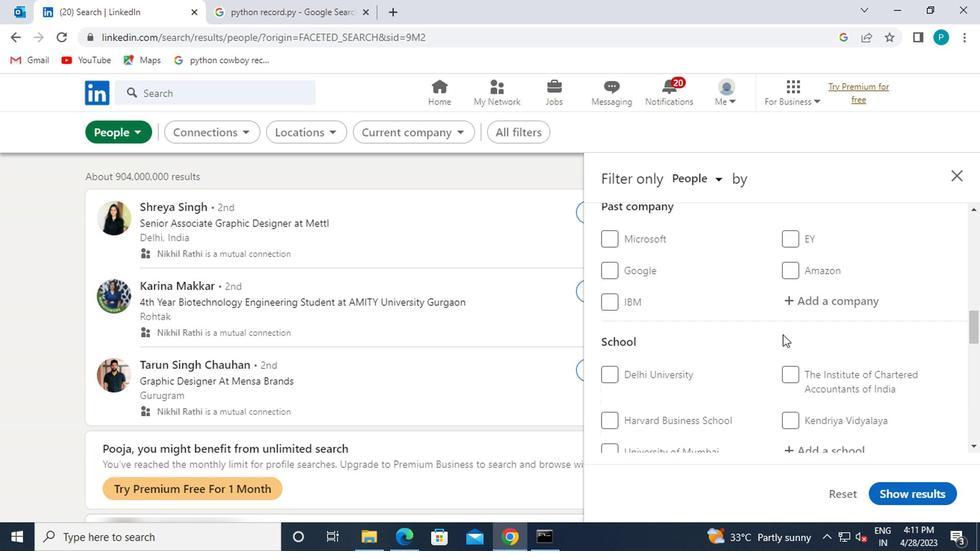 
Action: Mouse scrolled (793, 337) with delta (0, 0)
Screenshot: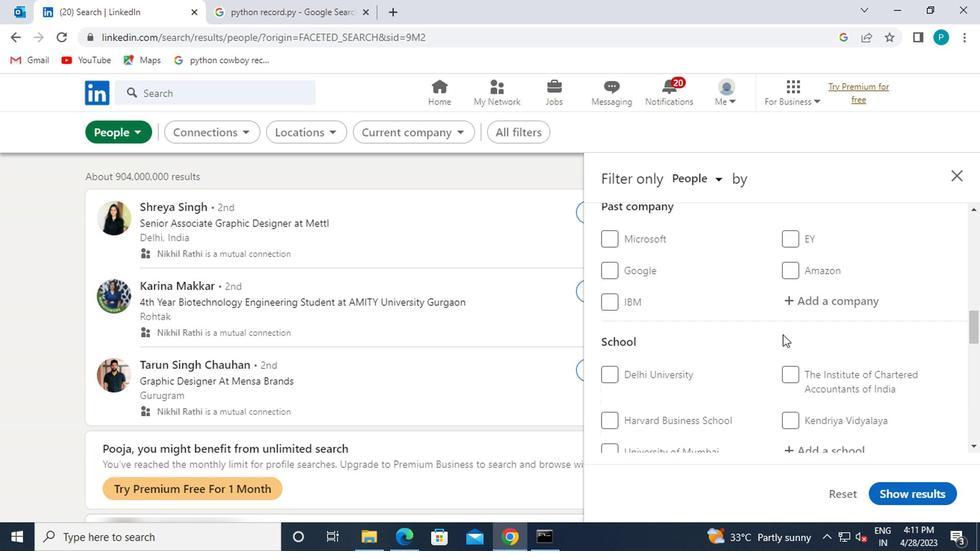 
Action: Mouse moved to (794, 337)
Screenshot: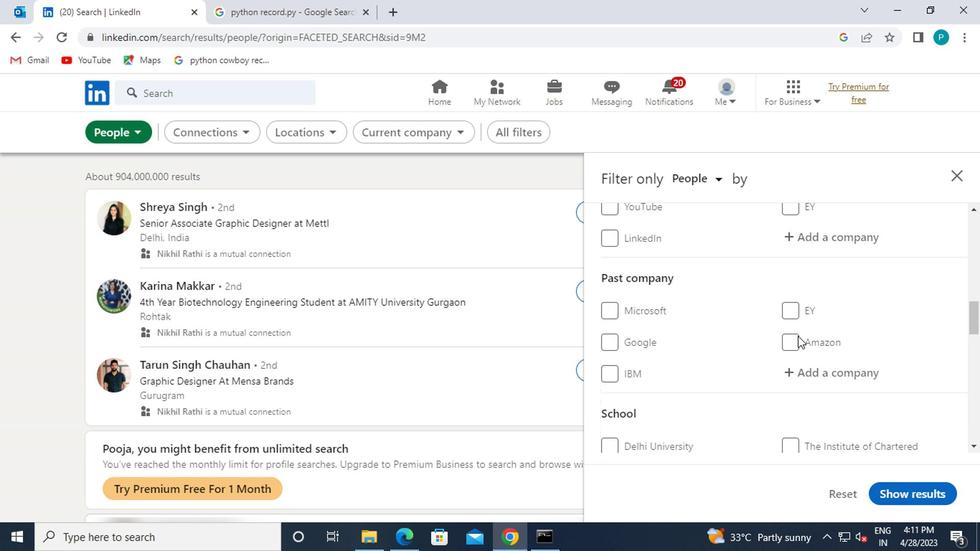 
Action: Mouse scrolled (794, 337) with delta (0, 0)
Screenshot: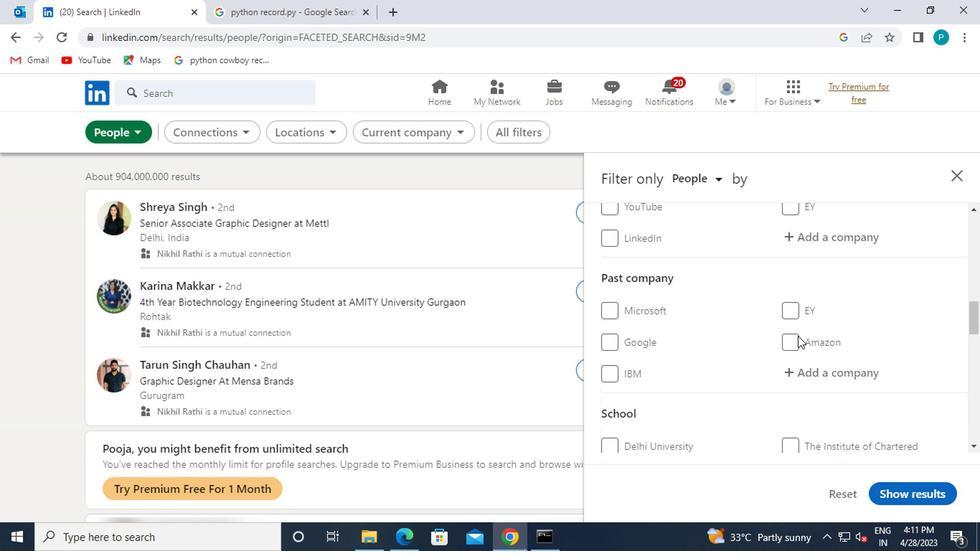 
Action: Mouse scrolled (794, 337) with delta (0, 0)
Screenshot: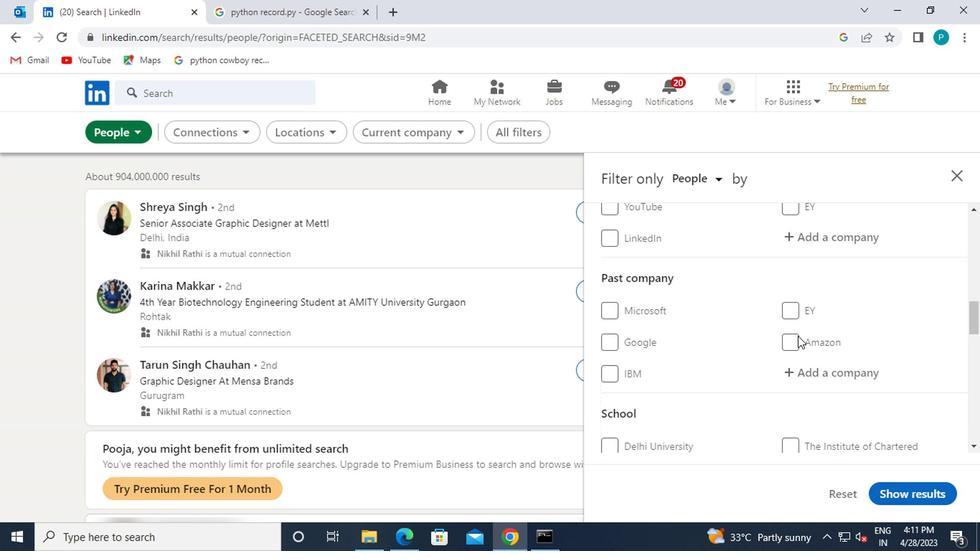 
Action: Mouse moved to (807, 367)
Screenshot: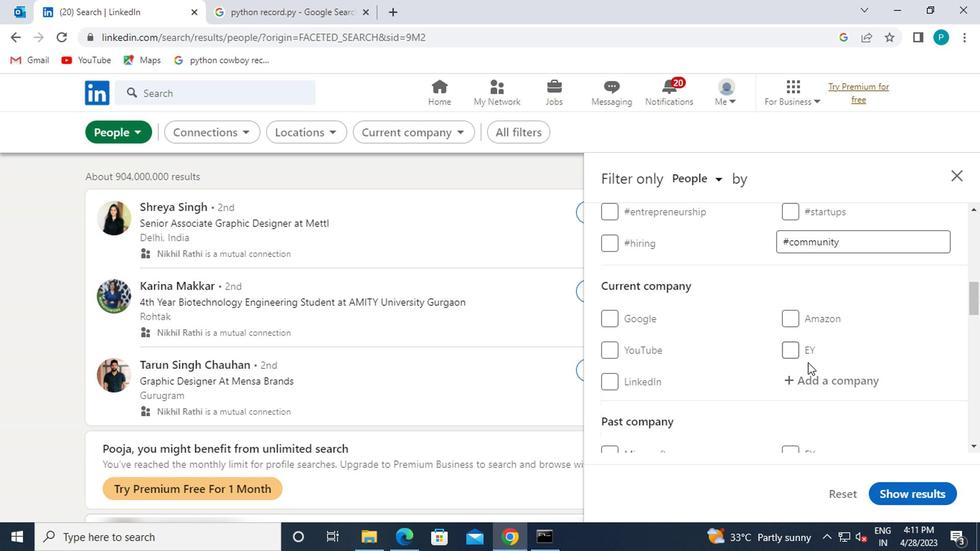 
Action: Mouse pressed left at (807, 367)
Screenshot: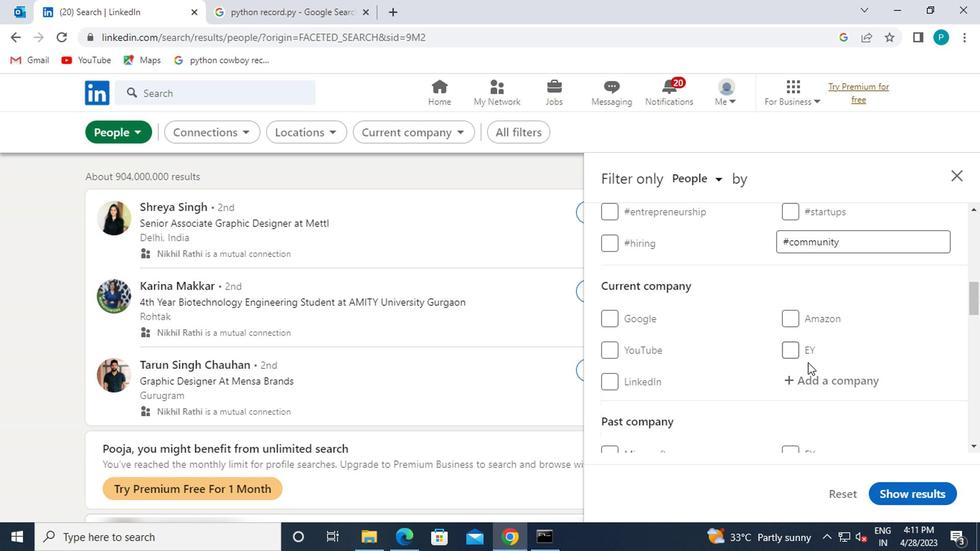 
Action: Mouse moved to (809, 371)
Screenshot: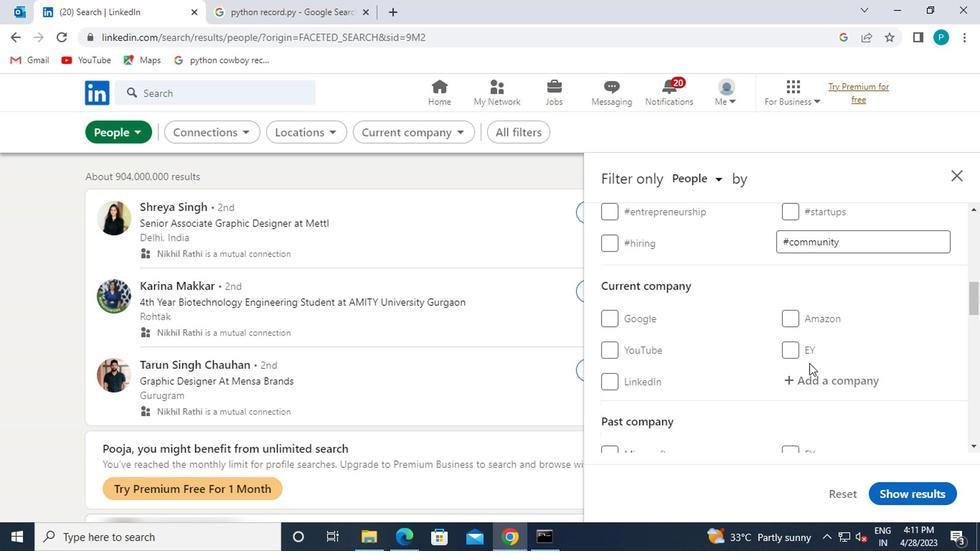 
Action: Mouse pressed left at (809, 371)
Screenshot: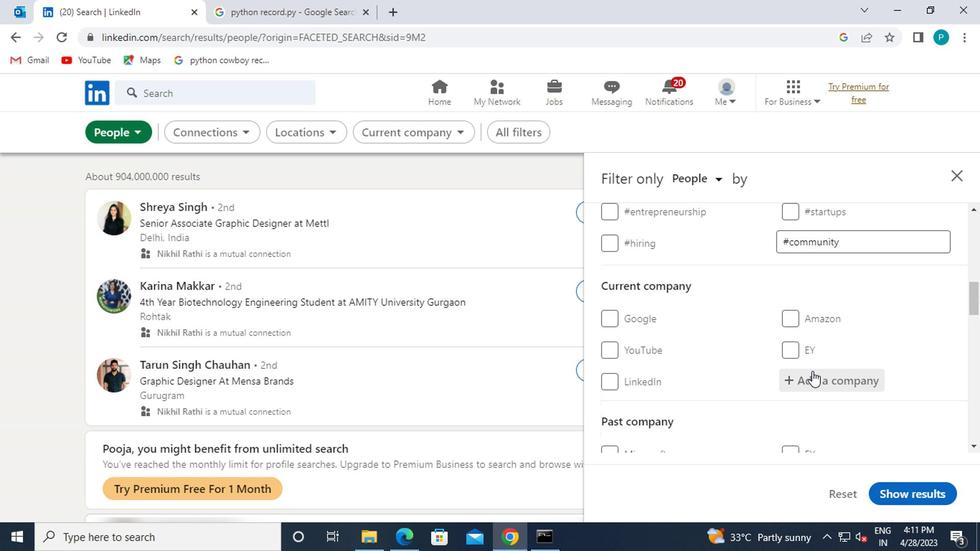 
Action: Key pressed <Key.caps_lock>N<Key.caps_lock>UTANIX
Screenshot: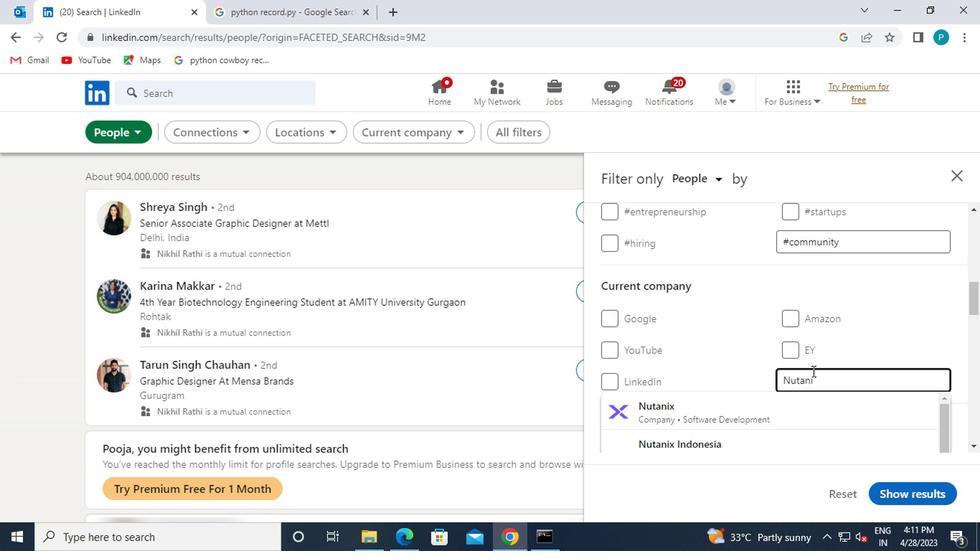 
Action: Mouse moved to (816, 376)
Screenshot: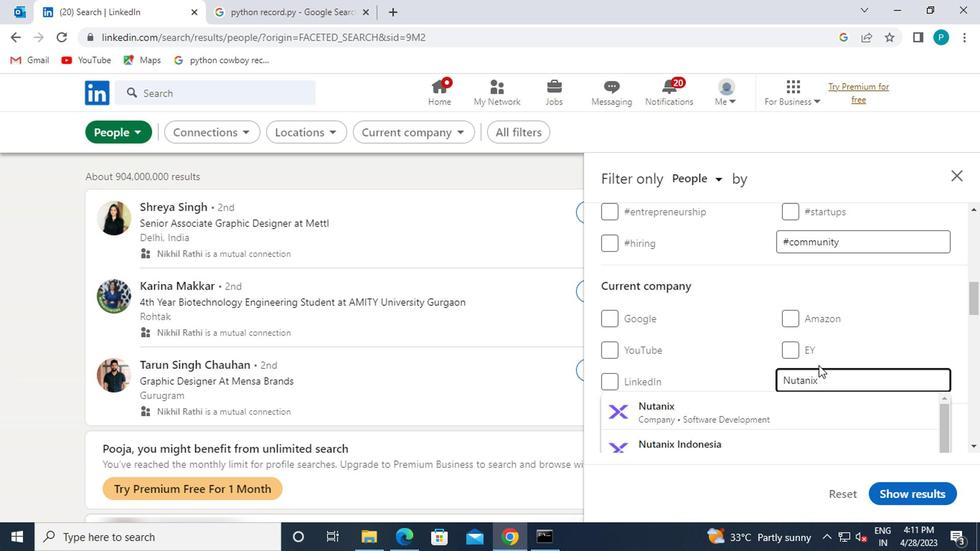 
Action: Mouse scrolled (816, 376) with delta (0, 0)
Screenshot: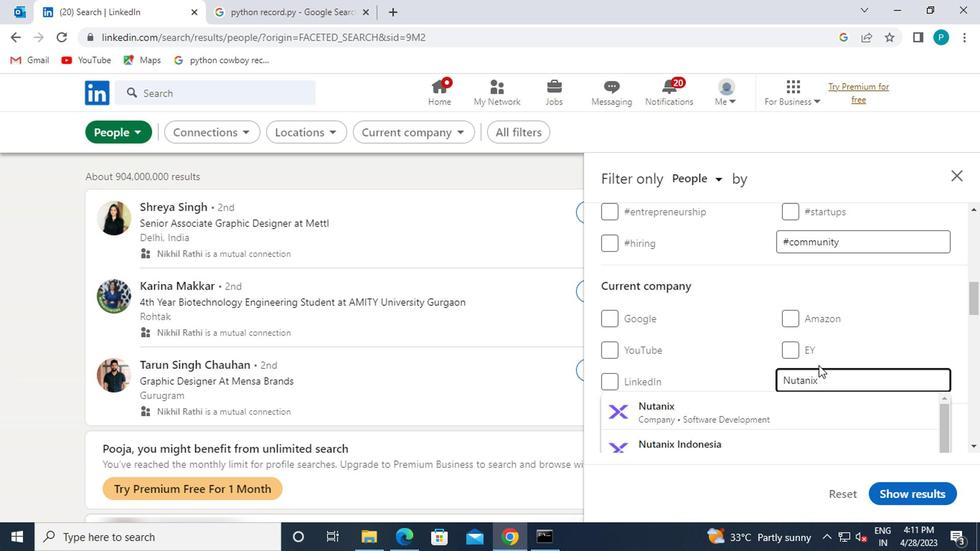
Action: Mouse moved to (738, 346)
Screenshot: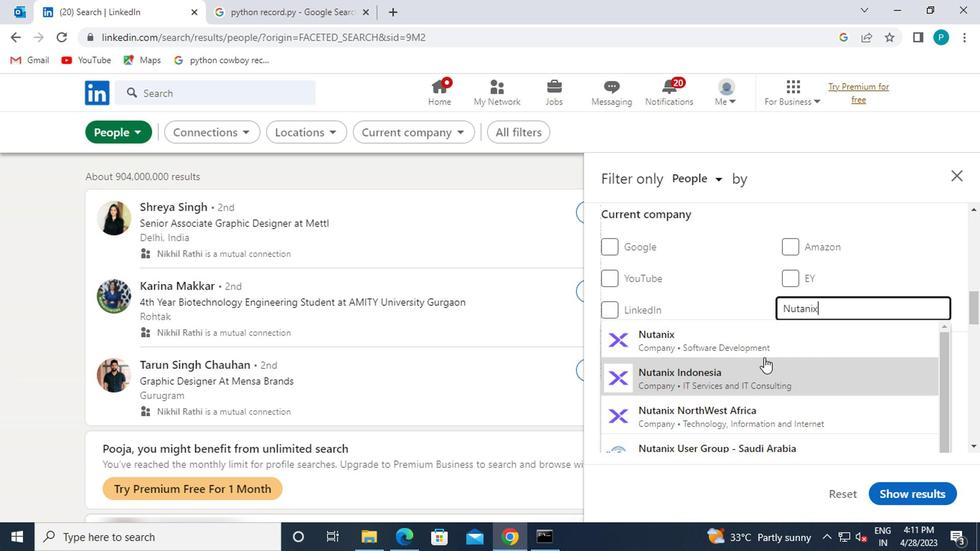 
Action: Mouse pressed left at (738, 346)
Screenshot: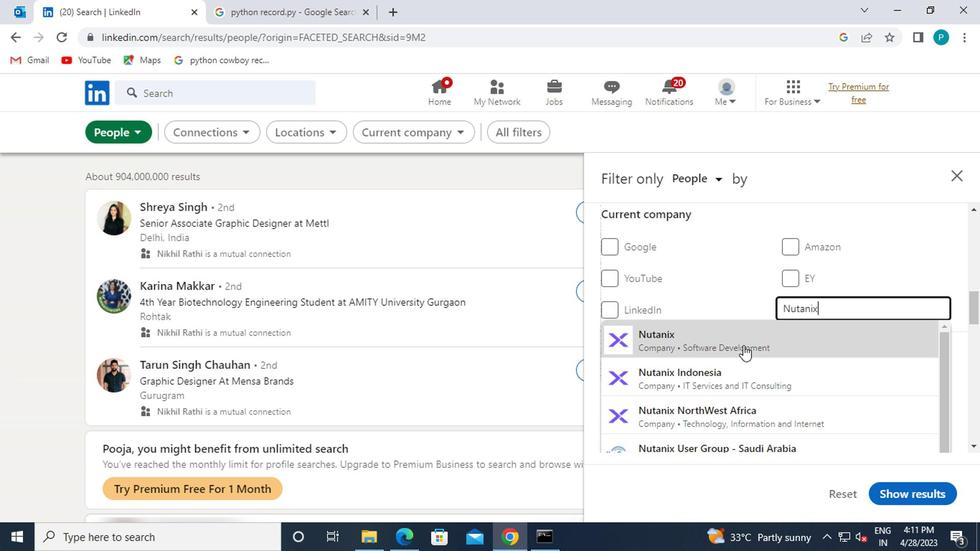 
Action: Mouse moved to (735, 346)
Screenshot: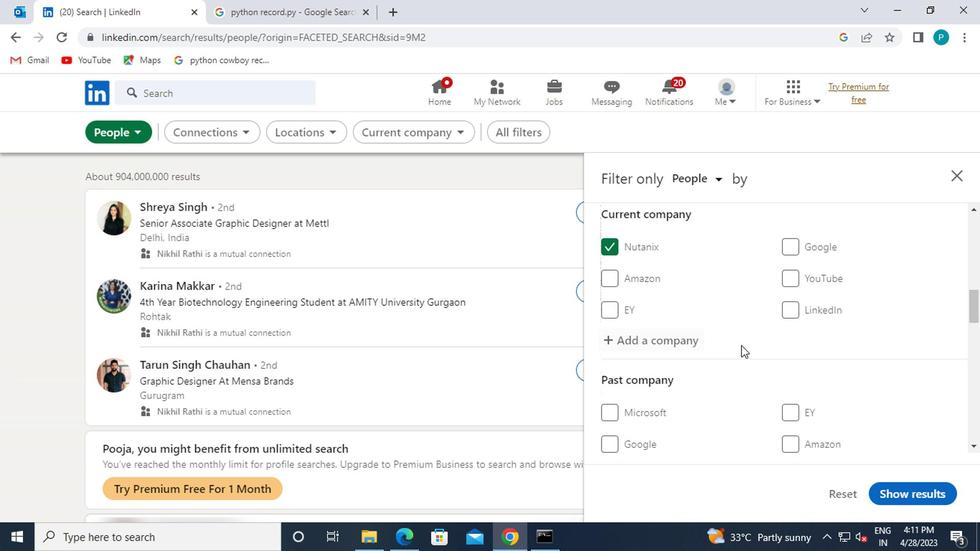 
Action: Mouse scrolled (735, 346) with delta (0, 0)
Screenshot: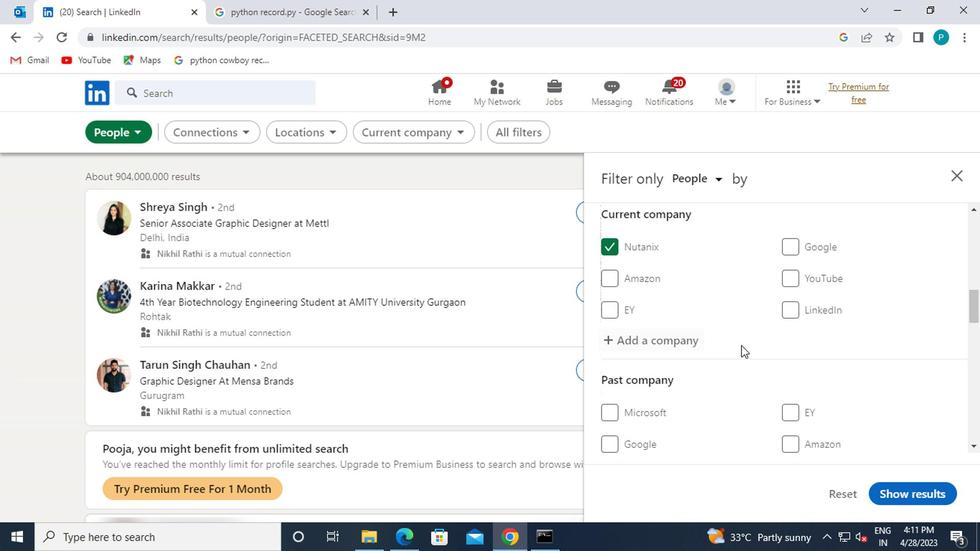 
Action: Mouse scrolled (735, 346) with delta (0, 0)
Screenshot: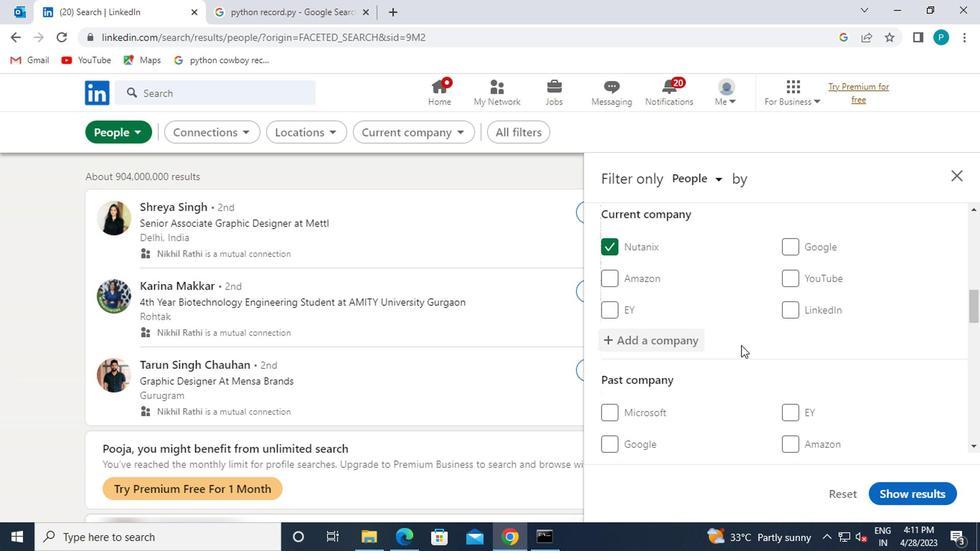 
Action: Mouse scrolled (735, 346) with delta (0, 0)
Screenshot: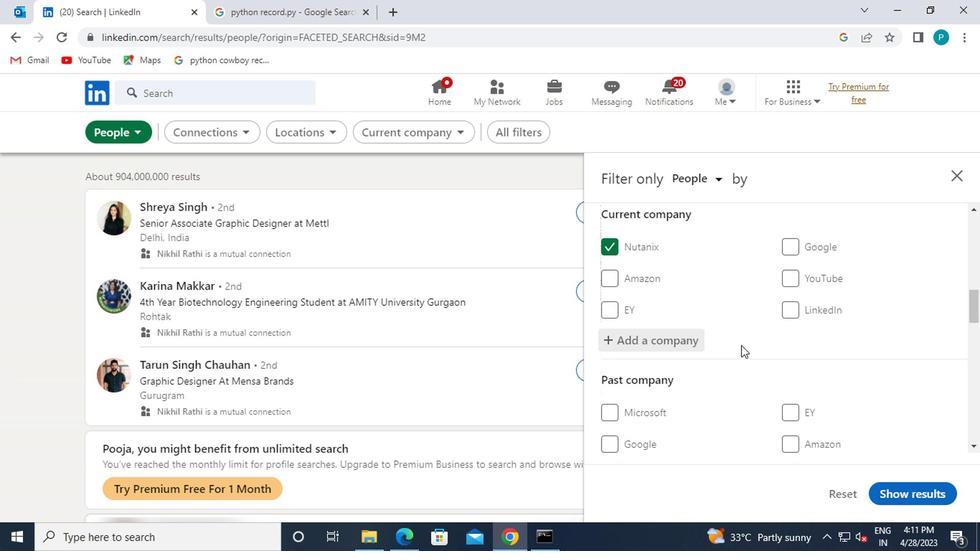 
Action: Mouse moved to (797, 362)
Screenshot: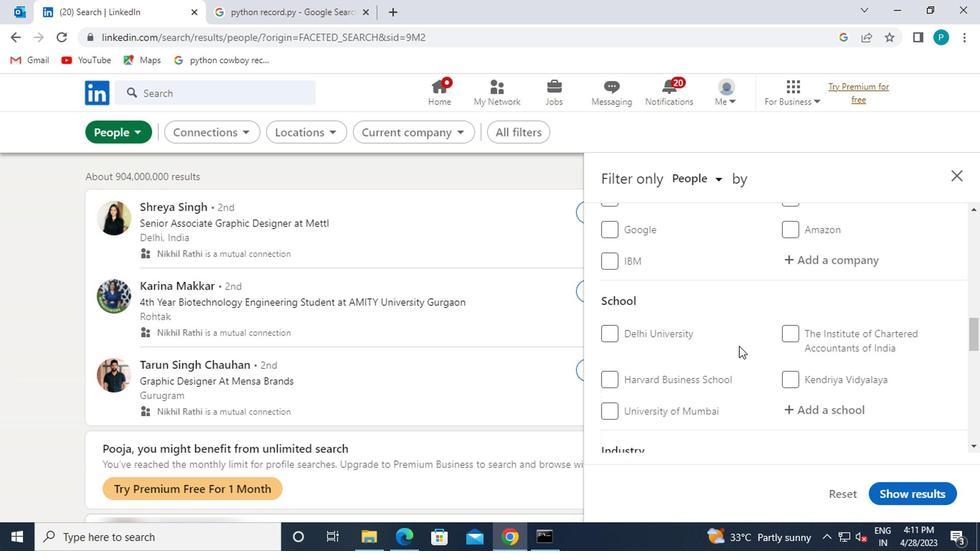 
Action: Mouse scrolled (797, 362) with delta (0, 0)
Screenshot: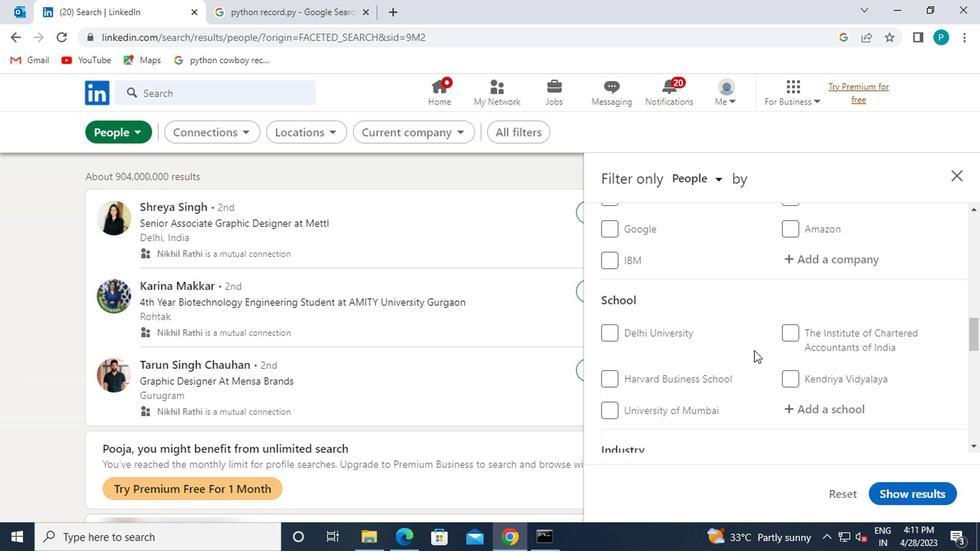 
Action: Mouse moved to (800, 347)
Screenshot: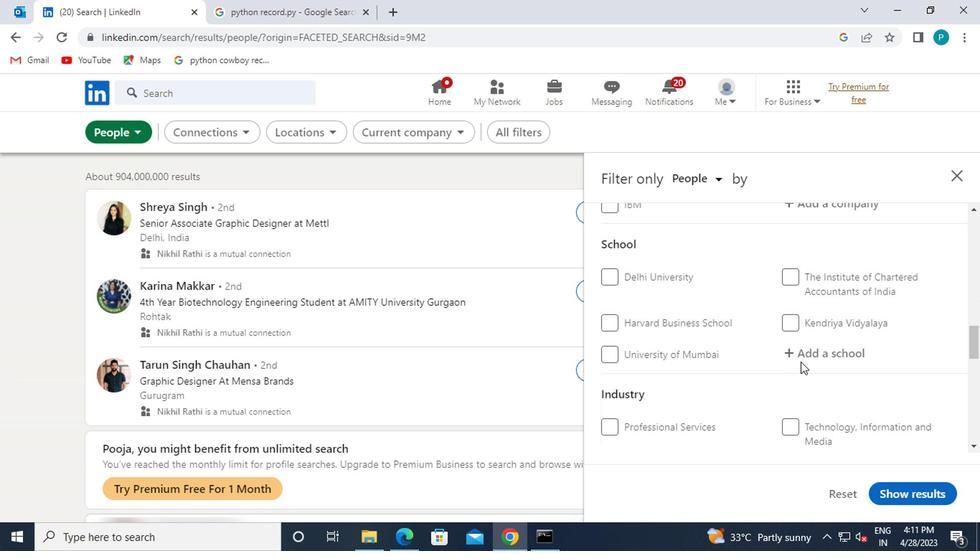 
Action: Mouse pressed left at (800, 347)
Screenshot: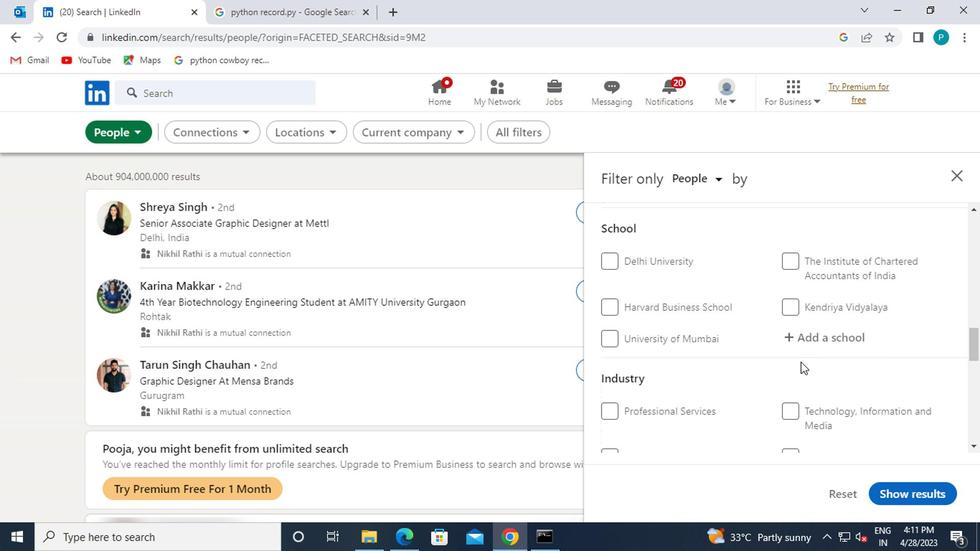 
Action: Key pressed <Key.caps_lock>MEDI-<Key.caps_lock>C<Key.caps_lock>APS<Key.backspace><Key.backspace><Key.backspace>
Screenshot: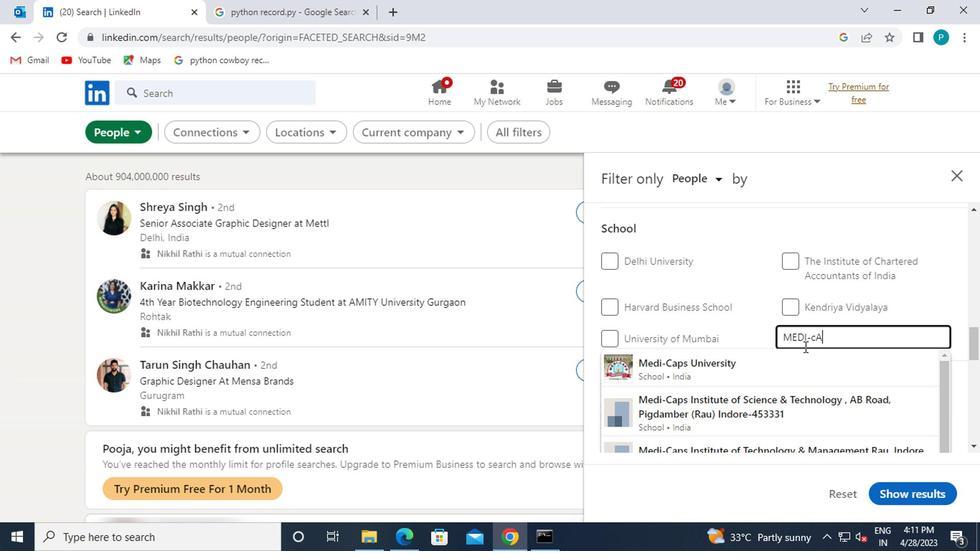 
Action: Mouse moved to (798, 376)
Screenshot: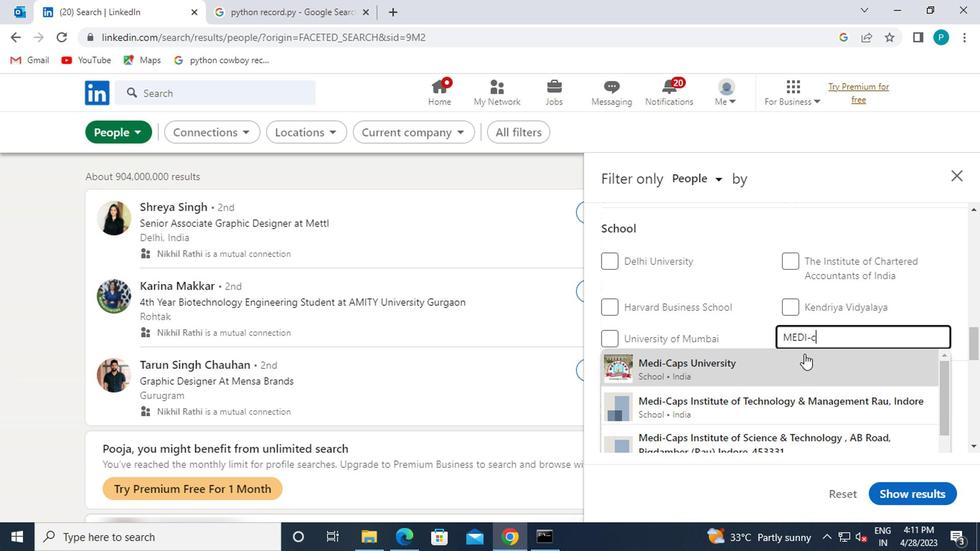 
Action: Mouse pressed left at (798, 376)
Screenshot: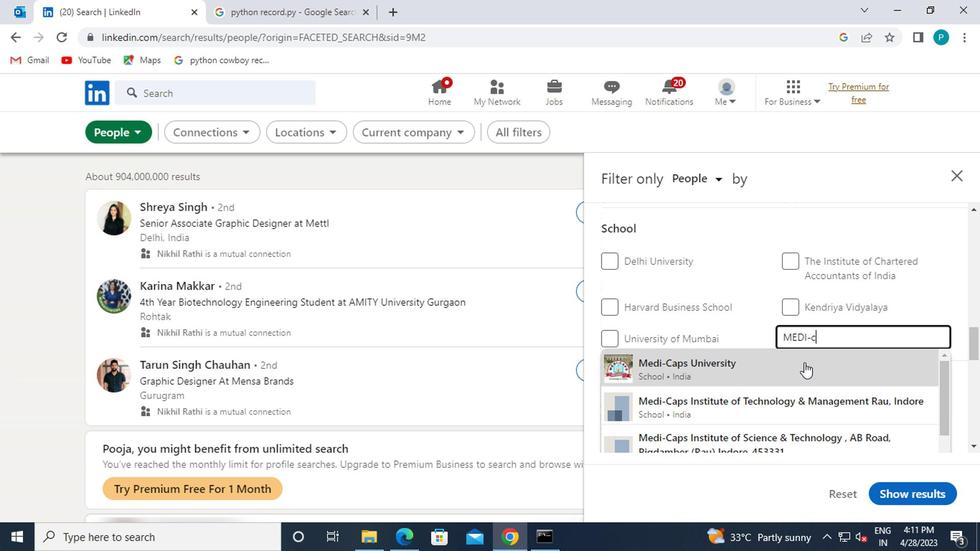 
Action: Mouse moved to (795, 378)
Screenshot: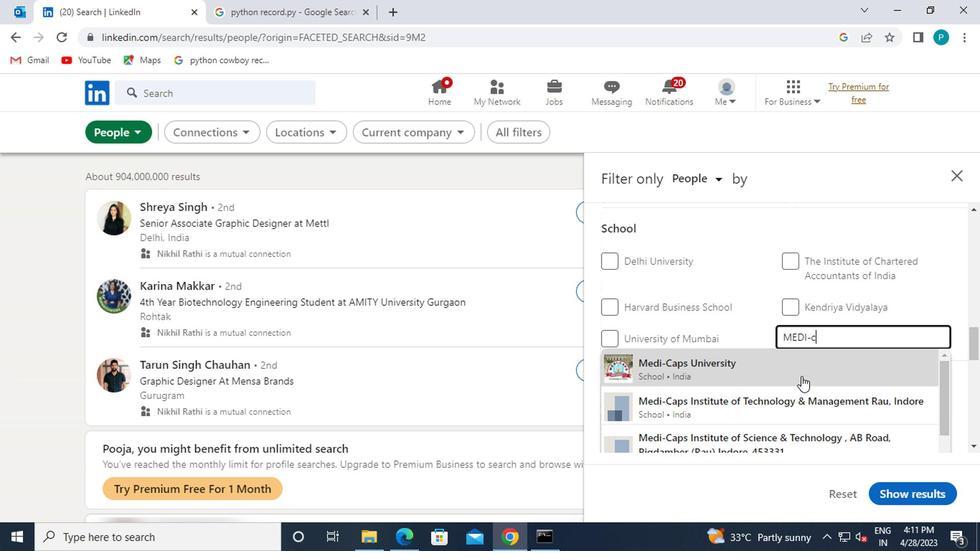 
Action: Mouse scrolled (795, 377) with delta (0, 0)
Screenshot: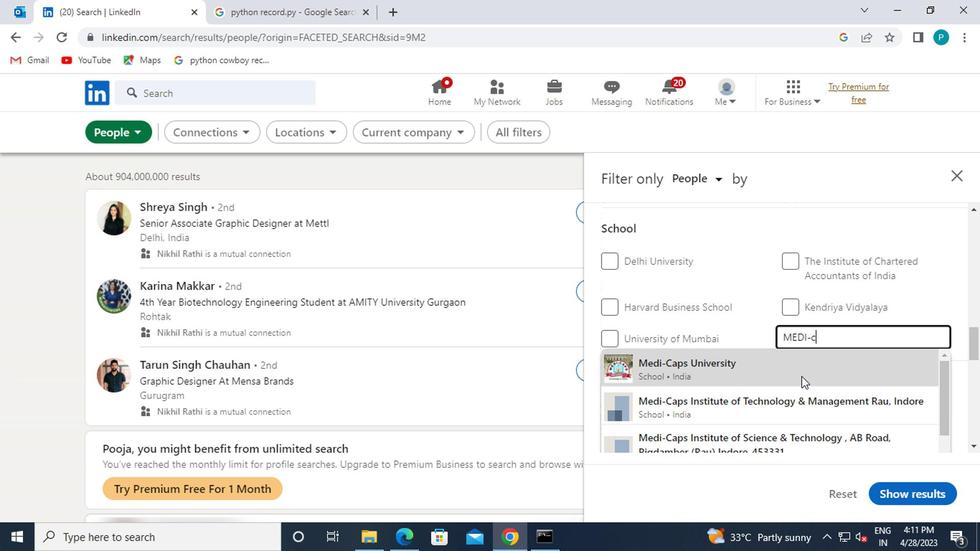 
Action: Mouse scrolled (795, 377) with delta (0, 0)
Screenshot: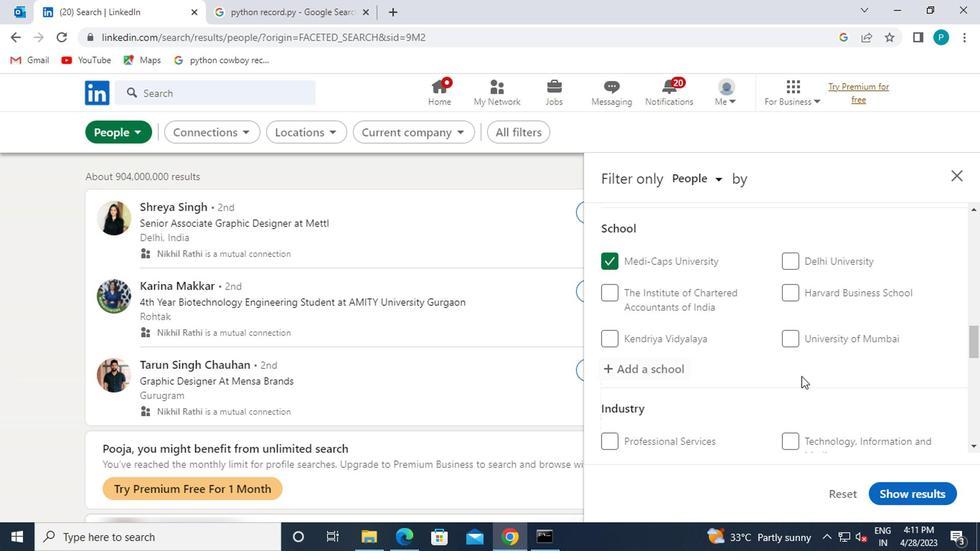 
Action: Mouse scrolled (795, 377) with delta (0, 0)
Screenshot: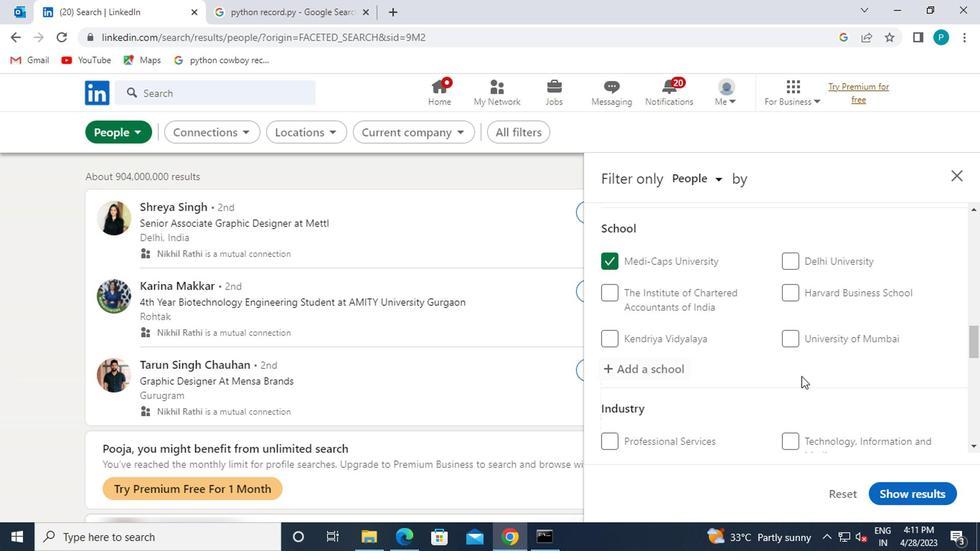 
Action: Mouse scrolled (795, 377) with delta (0, 0)
Screenshot: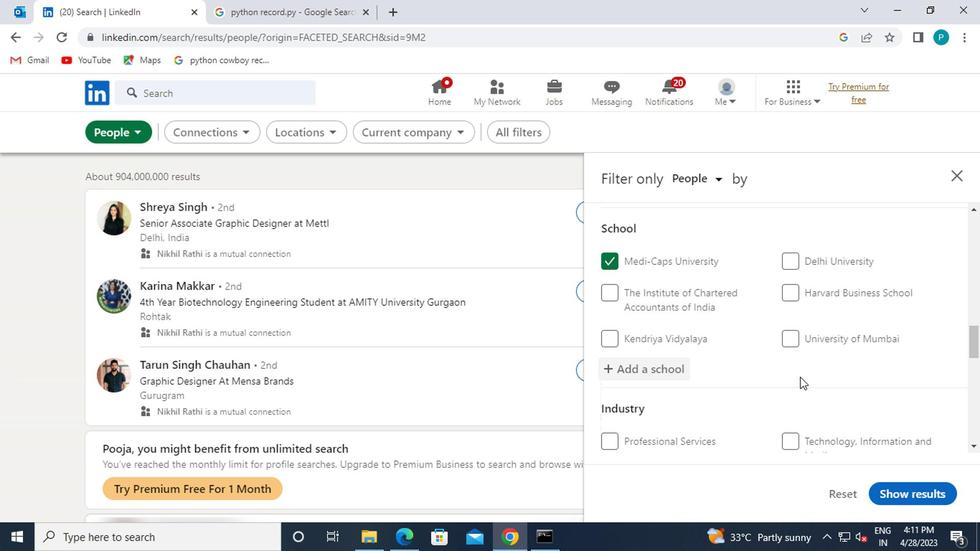 
Action: Mouse moved to (769, 362)
Screenshot: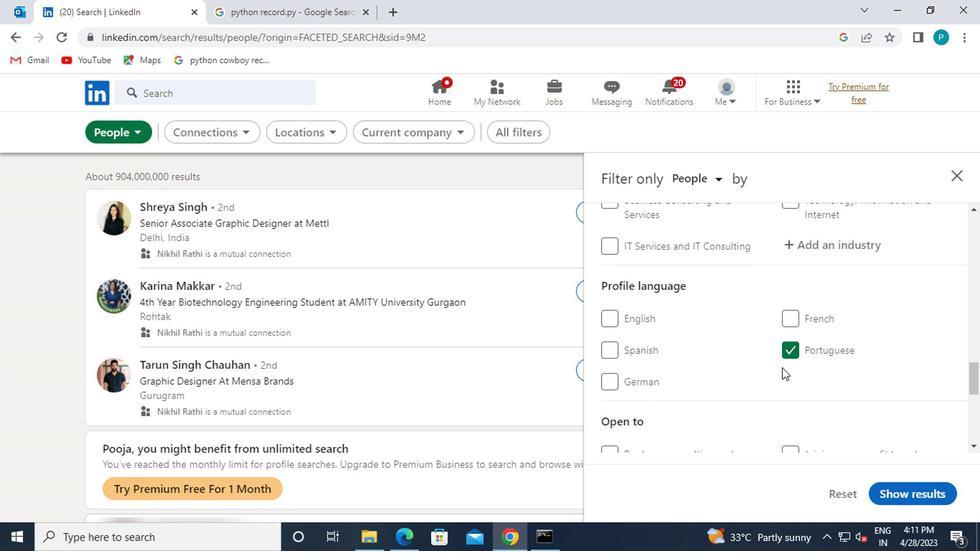 
Action: Mouse scrolled (769, 361) with delta (0, -1)
Screenshot: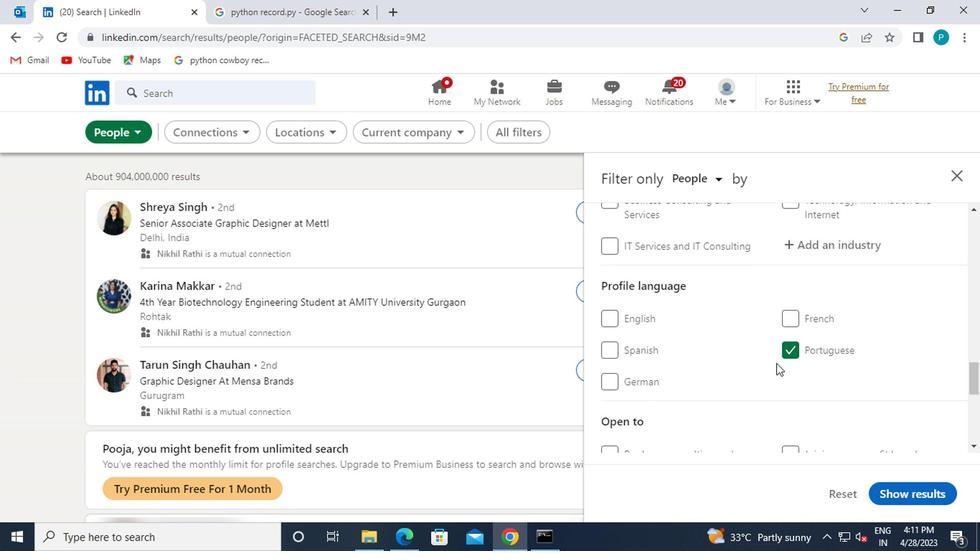 
Action: Mouse moved to (768, 362)
Screenshot: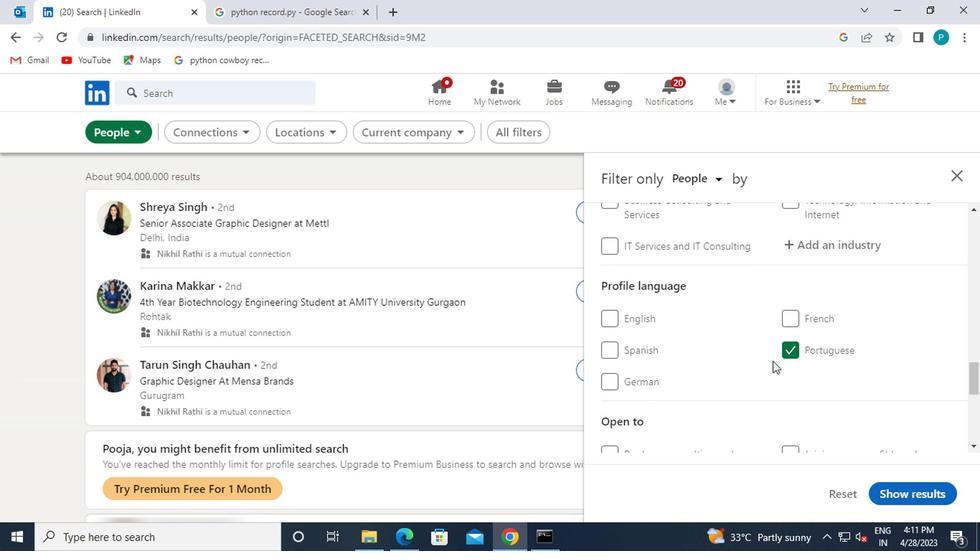 
Action: Mouse scrolled (768, 361) with delta (0, -1)
Screenshot: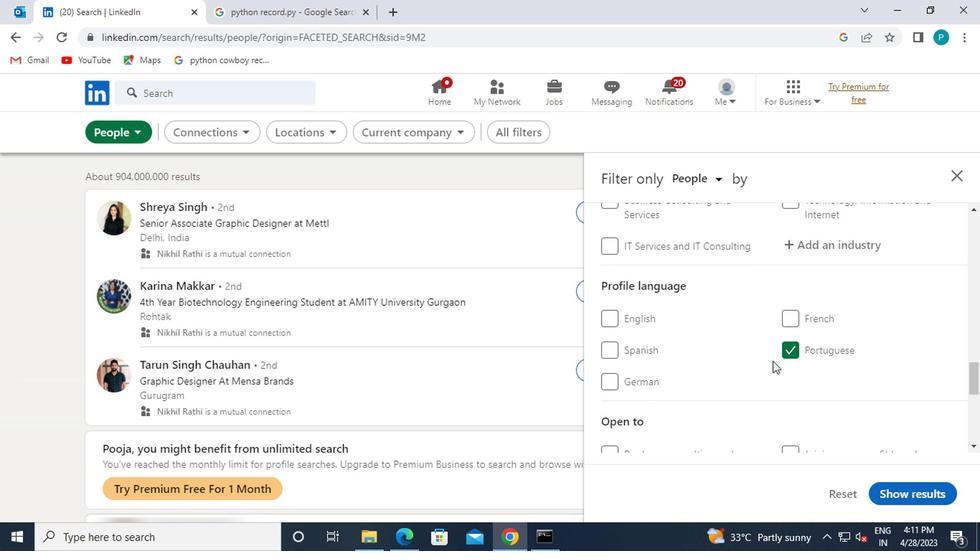 
Action: Mouse moved to (778, 356)
Screenshot: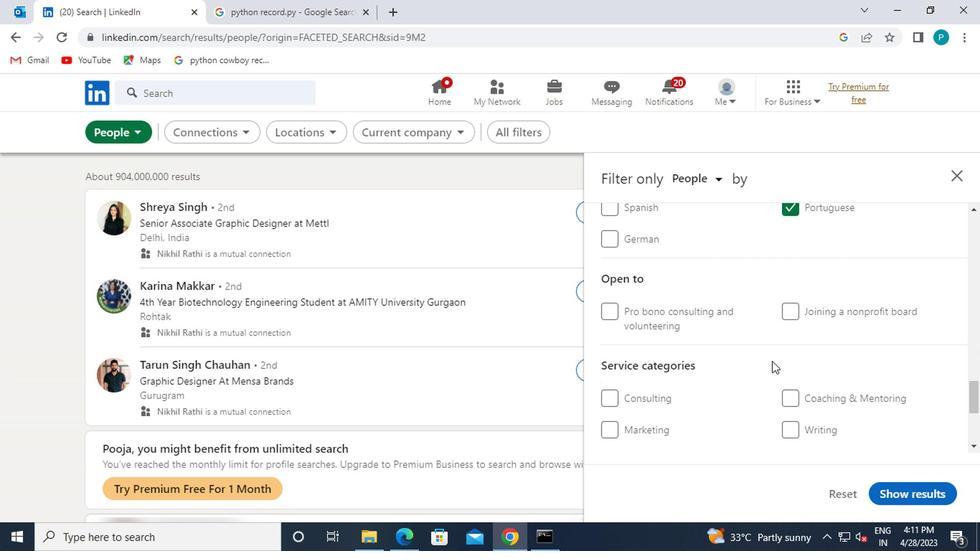 
Action: Mouse scrolled (778, 357) with delta (0, 0)
Screenshot: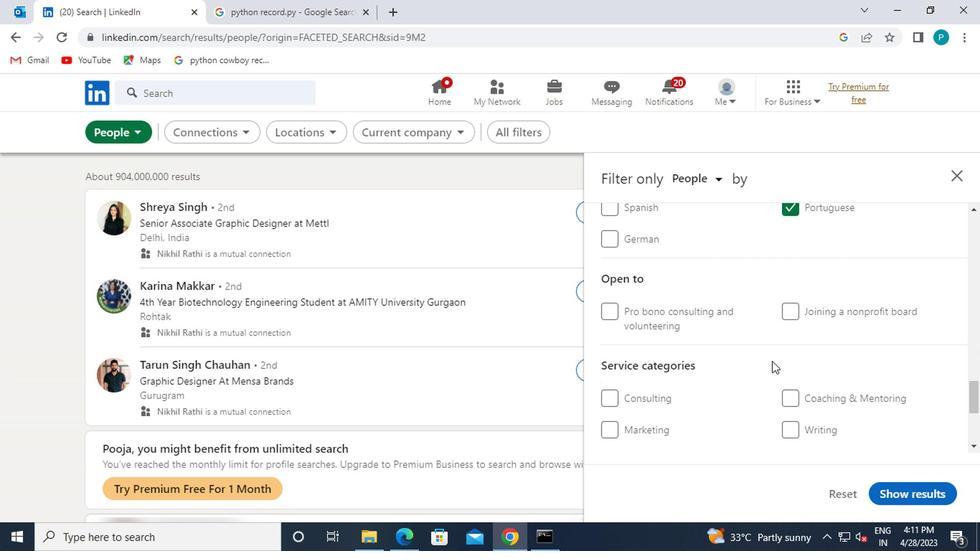 
Action: Mouse moved to (786, 351)
Screenshot: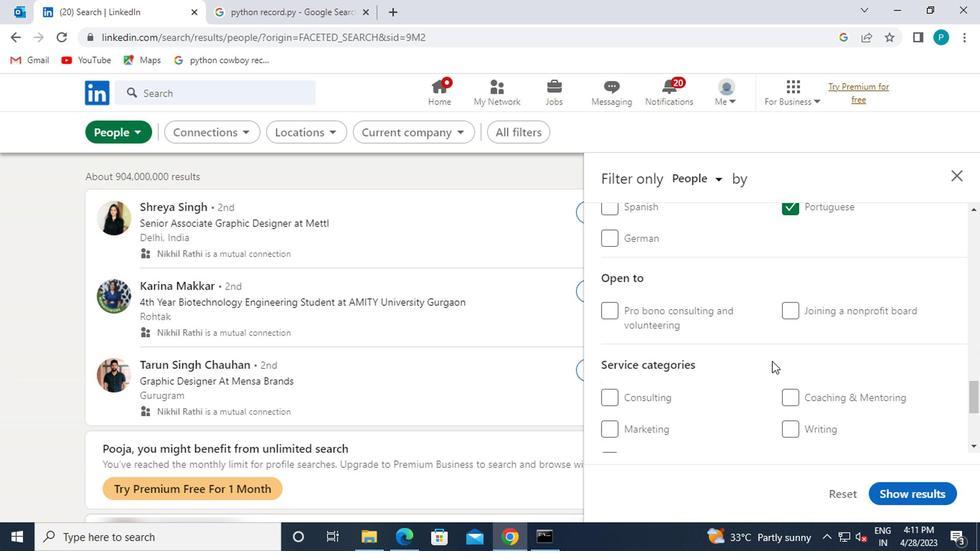 
Action: Mouse scrolled (786, 352) with delta (0, 1)
Screenshot: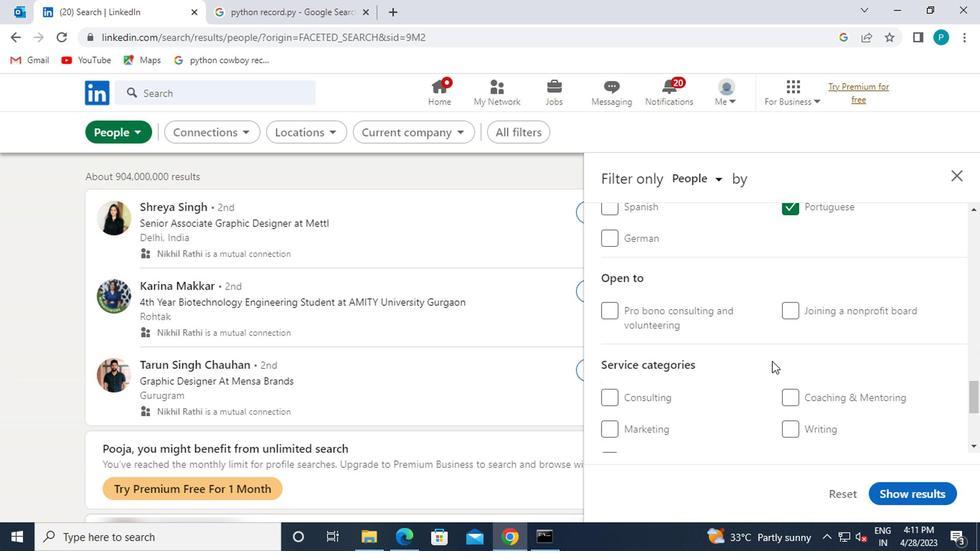 
Action: Mouse moved to (803, 353)
Screenshot: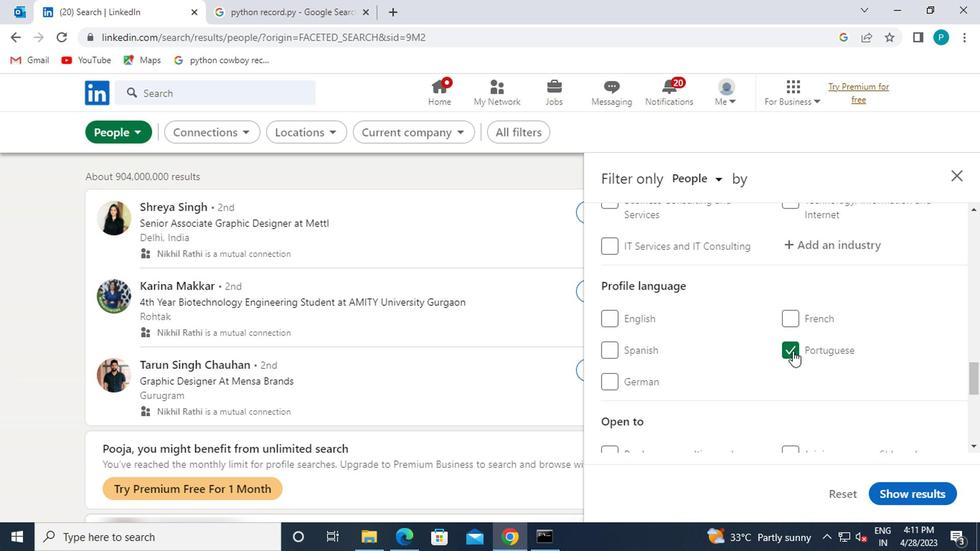 
Action: Mouse scrolled (803, 354) with delta (0, 1)
Screenshot: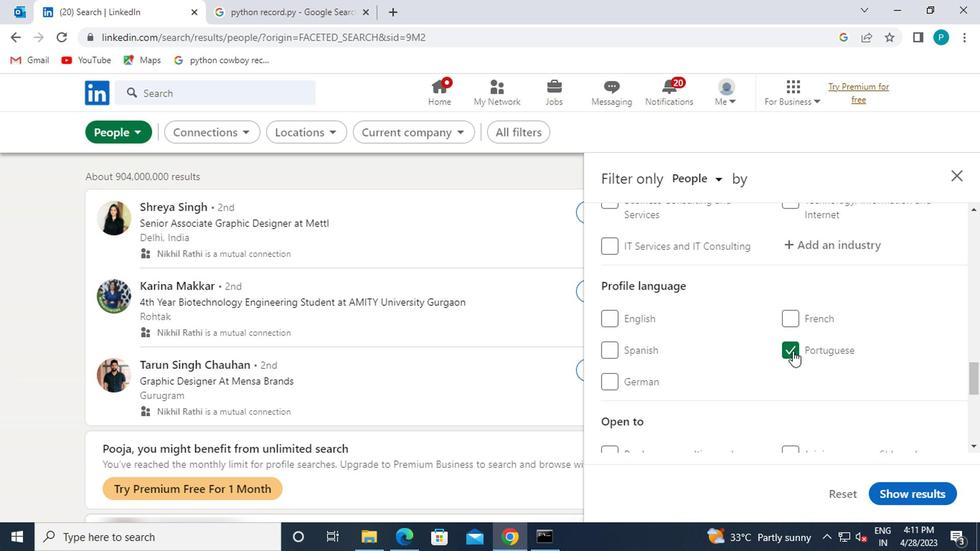 
Action: Mouse moved to (807, 318)
Screenshot: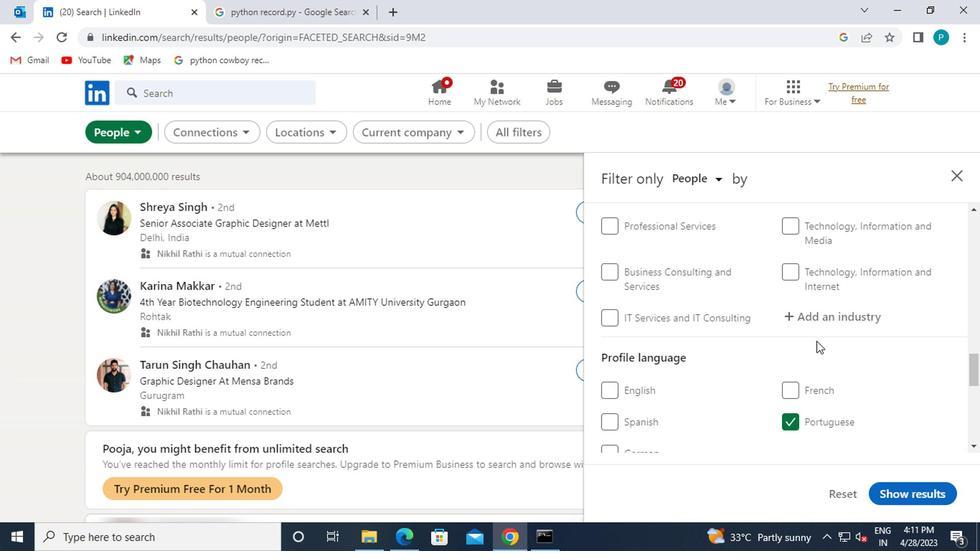 
Action: Mouse pressed left at (807, 318)
Screenshot: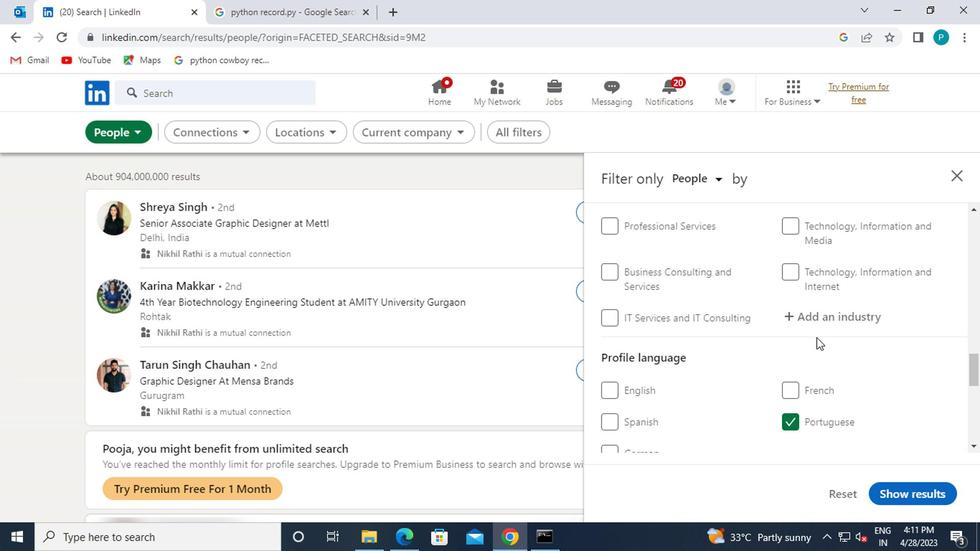 
Action: Mouse moved to (824, 318)
Screenshot: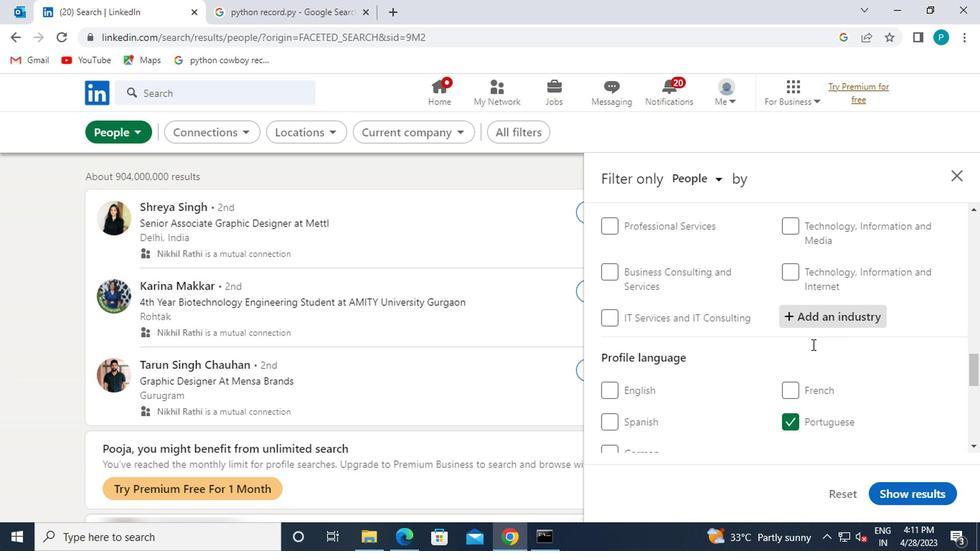 
Action: Mouse pressed left at (824, 318)
Screenshot: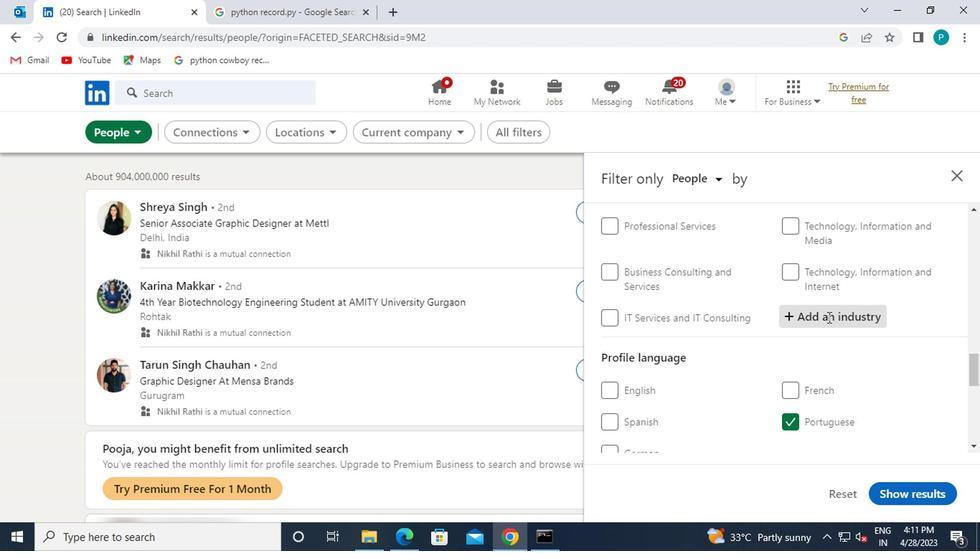 
Action: Key pressed <Key.caps_lock>C<Key.caps_lock><Key.backspace>C<Key.caps_lock>HEMICAL
Screenshot: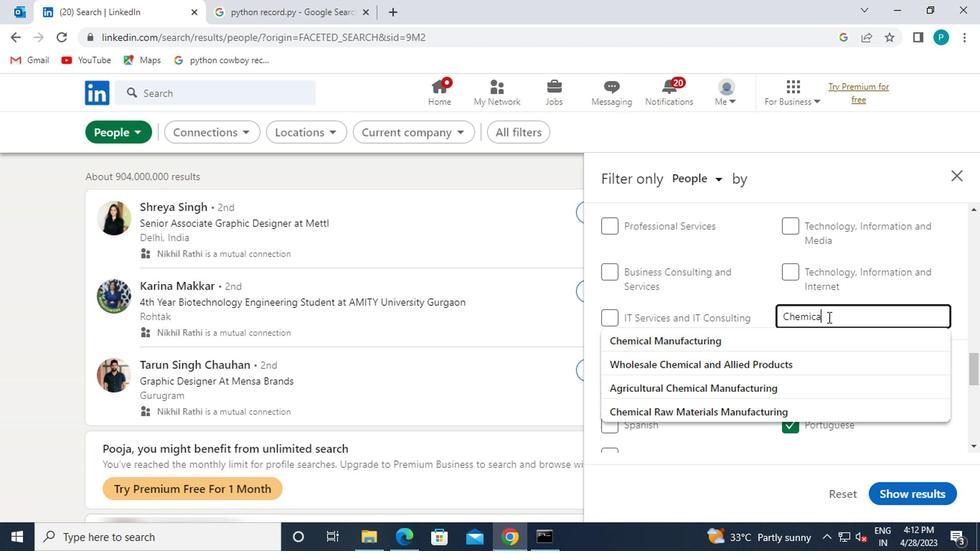 
Action: Mouse moved to (728, 405)
Screenshot: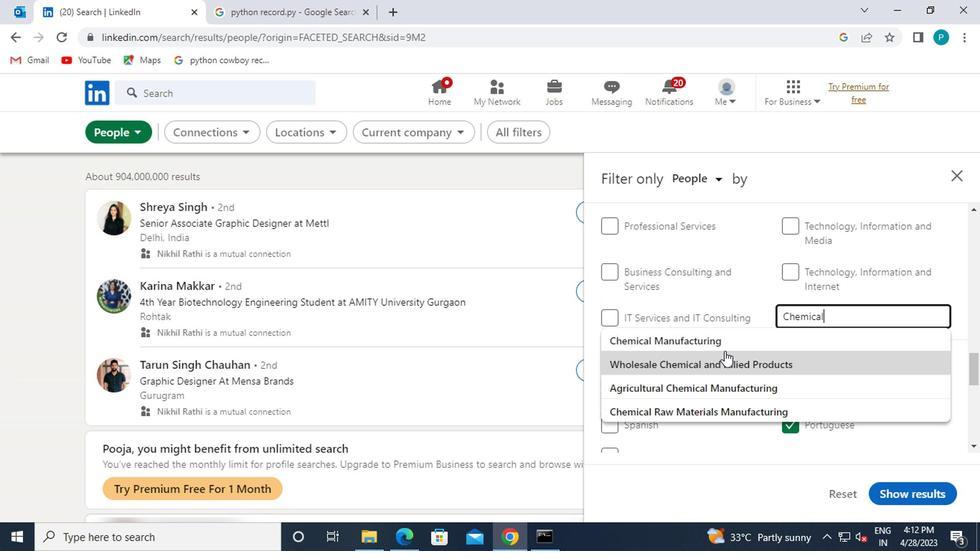 
Action: Mouse pressed left at (728, 405)
Screenshot: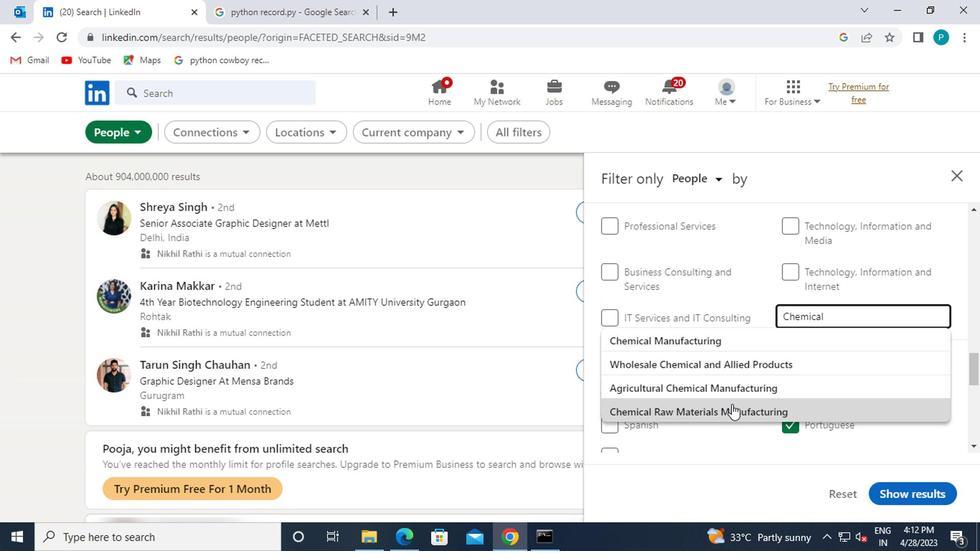 
Action: Mouse scrolled (728, 404) with delta (0, 0)
Screenshot: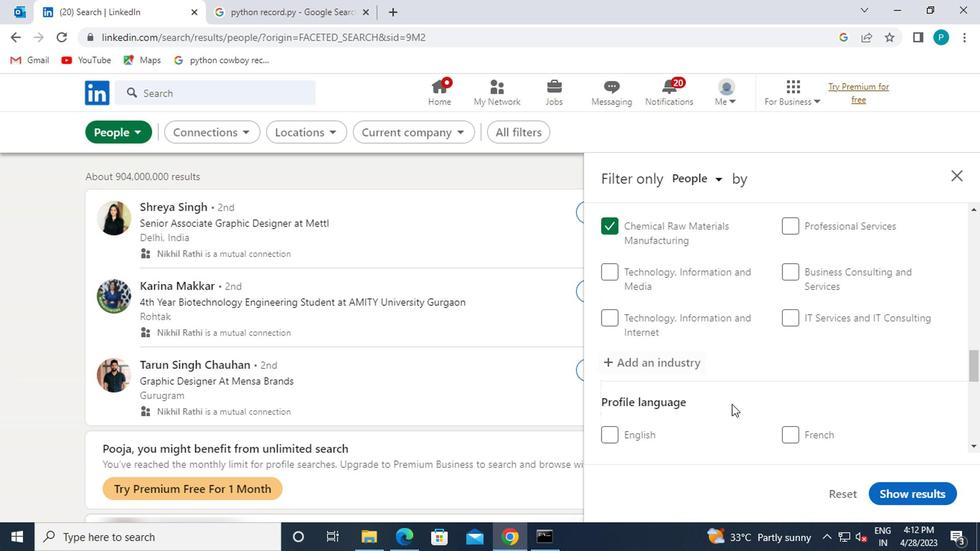 
Action: Mouse scrolled (728, 404) with delta (0, 0)
Screenshot: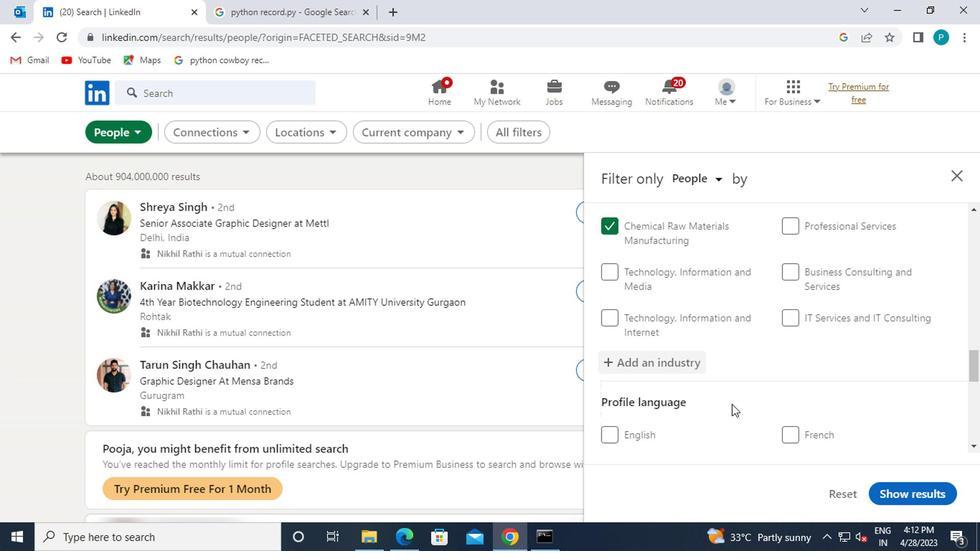 
Action: Mouse scrolled (728, 404) with delta (0, 0)
Screenshot: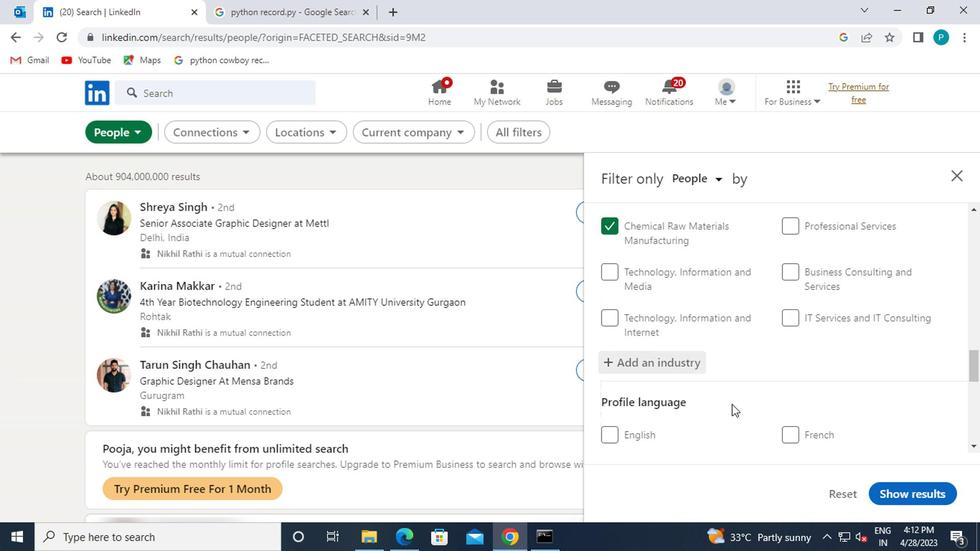 
Action: Mouse moved to (787, 405)
Screenshot: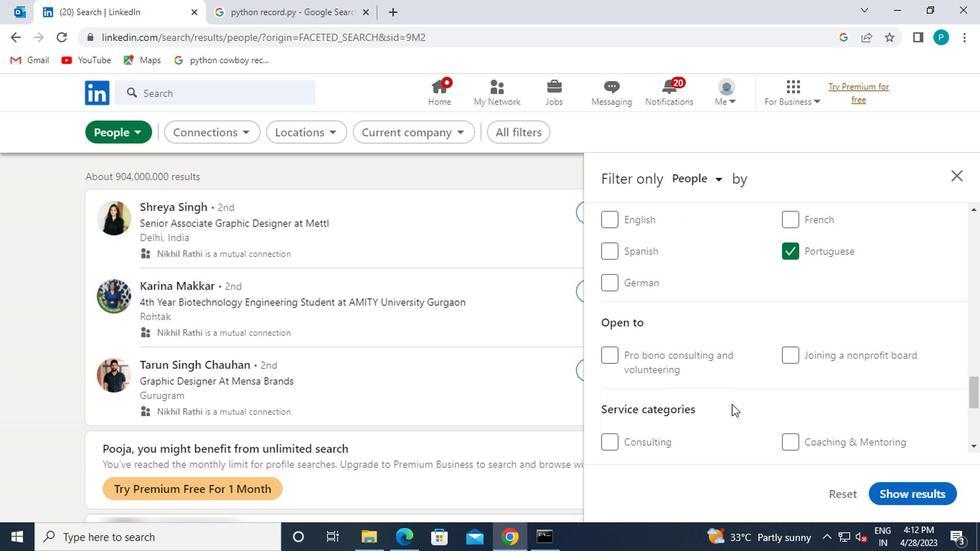 
Action: Mouse scrolled (787, 404) with delta (0, 0)
Screenshot: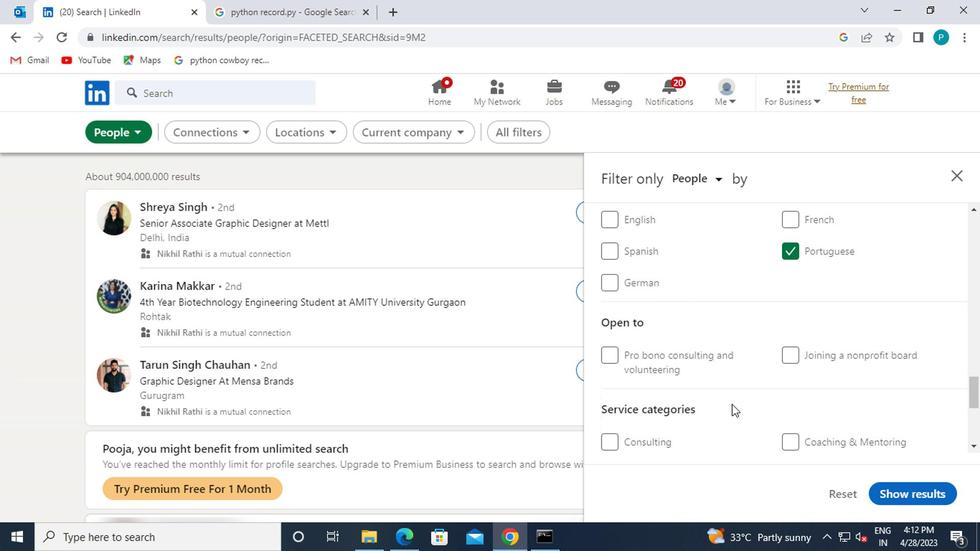 
Action: Mouse scrolled (787, 404) with delta (0, 0)
Screenshot: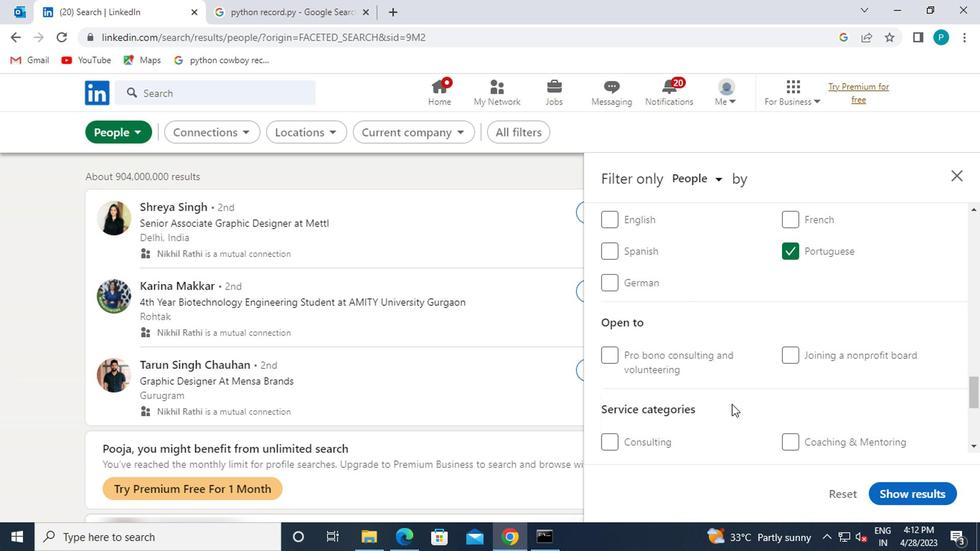 
Action: Mouse moved to (798, 368)
Screenshot: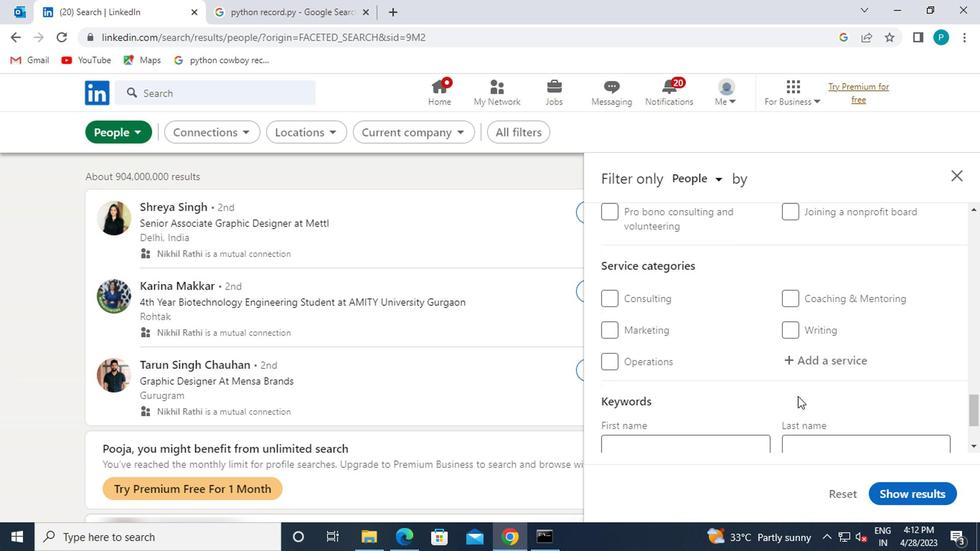 
Action: Mouse pressed left at (798, 368)
Screenshot: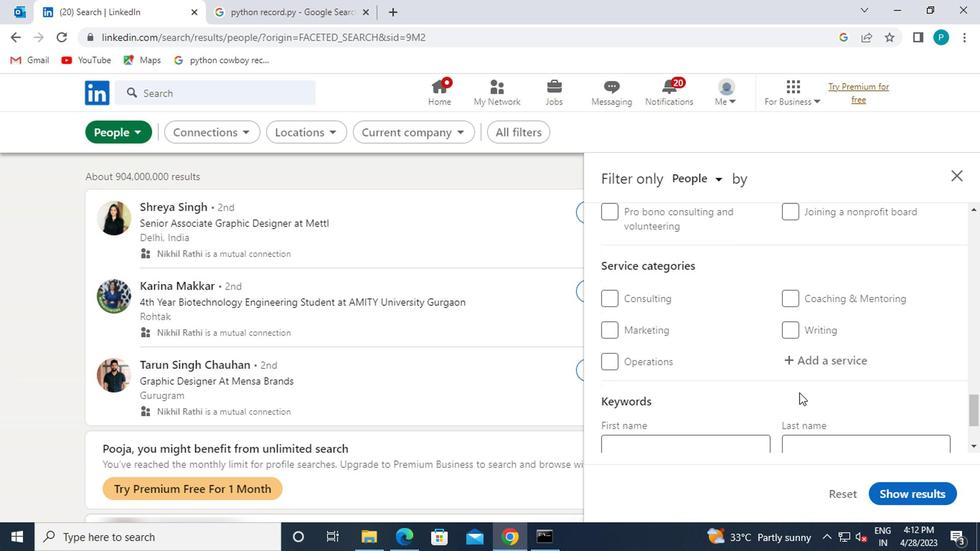 
Action: Mouse moved to (800, 369)
Screenshot: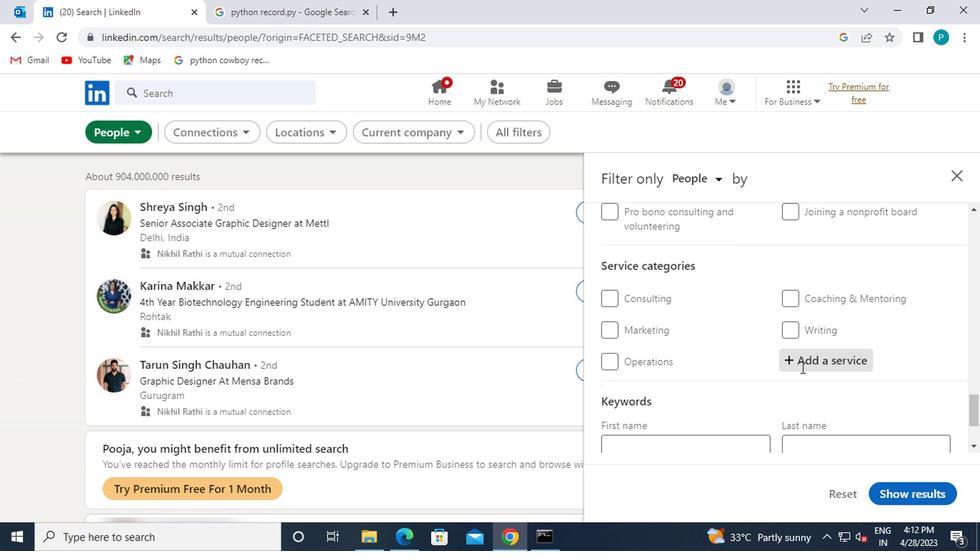 
Action: Key pressed <Key.caps_lock>L<Key.caps_lock>EAD
Screenshot: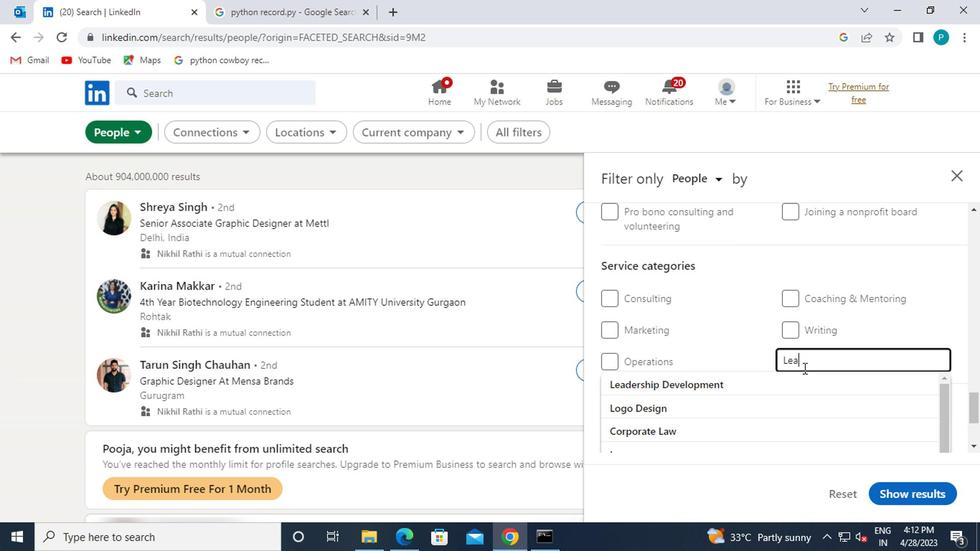 
Action: Mouse moved to (763, 402)
Screenshot: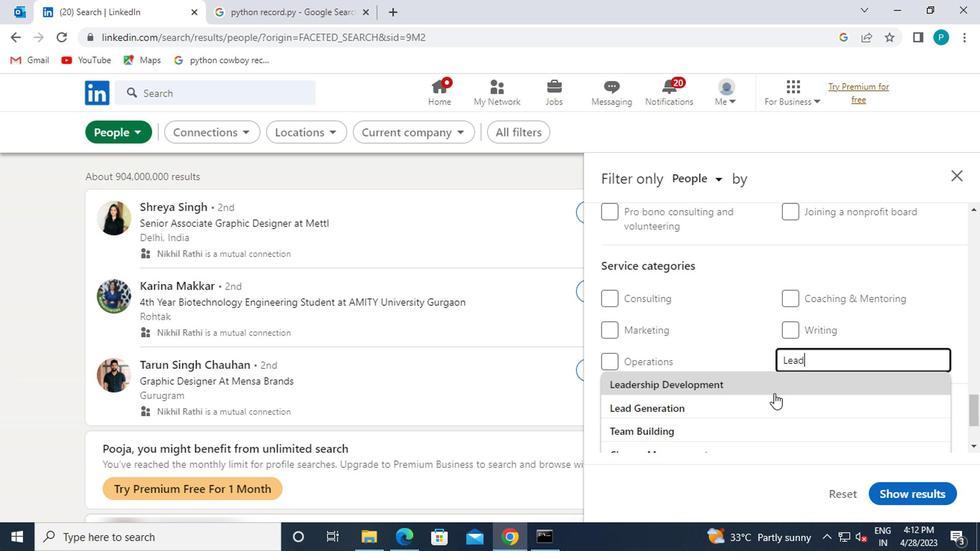 
Action: Mouse pressed left at (763, 402)
Screenshot: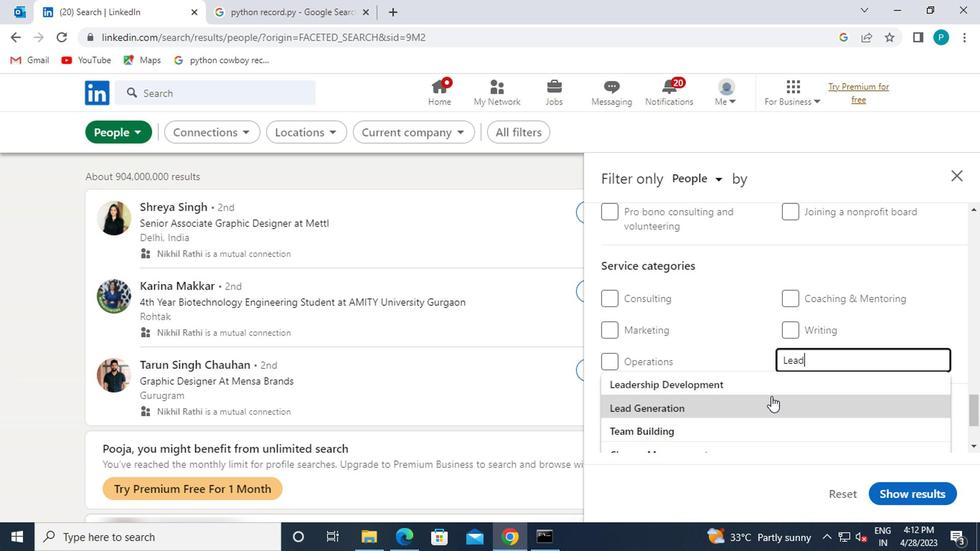 
Action: Mouse moved to (741, 389)
Screenshot: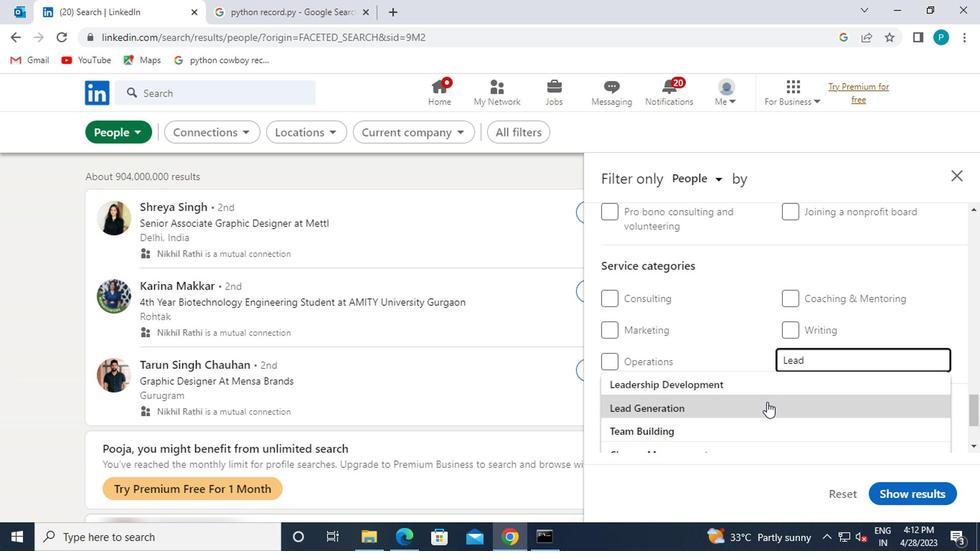 
Action: Mouse scrolled (741, 388) with delta (0, 0)
Screenshot: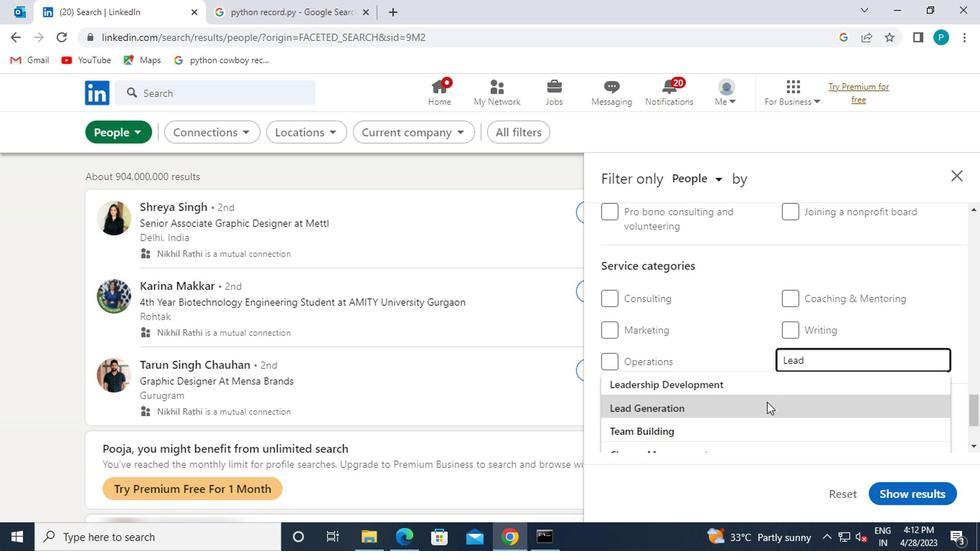 
Action: Mouse scrolled (741, 388) with delta (0, 0)
Screenshot: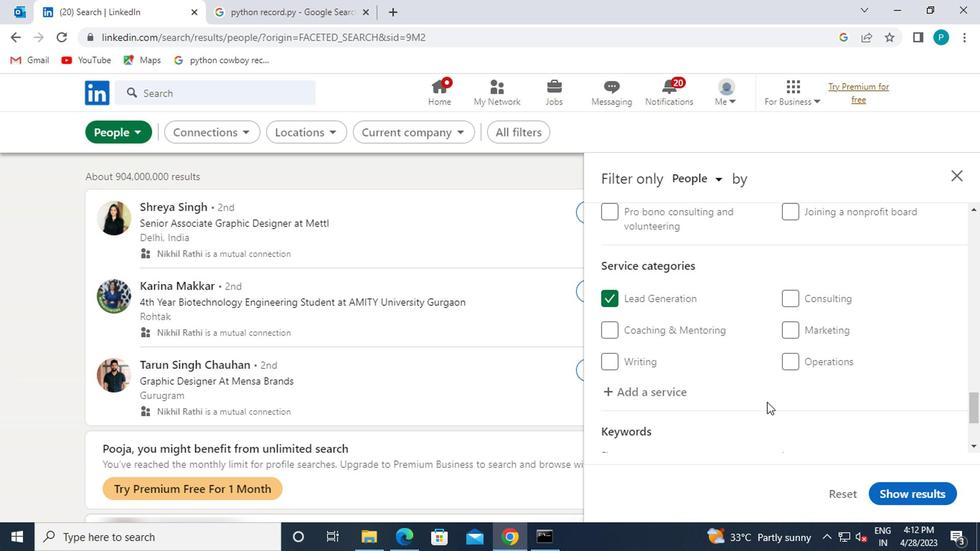 
Action: Mouse scrolled (741, 388) with delta (0, 0)
Screenshot: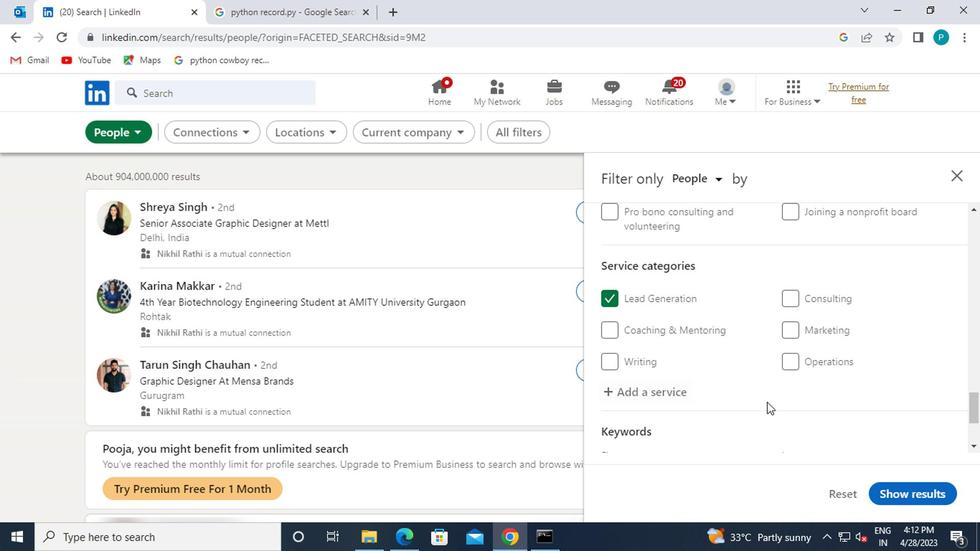 
Action: Mouse scrolled (741, 388) with delta (0, 0)
Screenshot: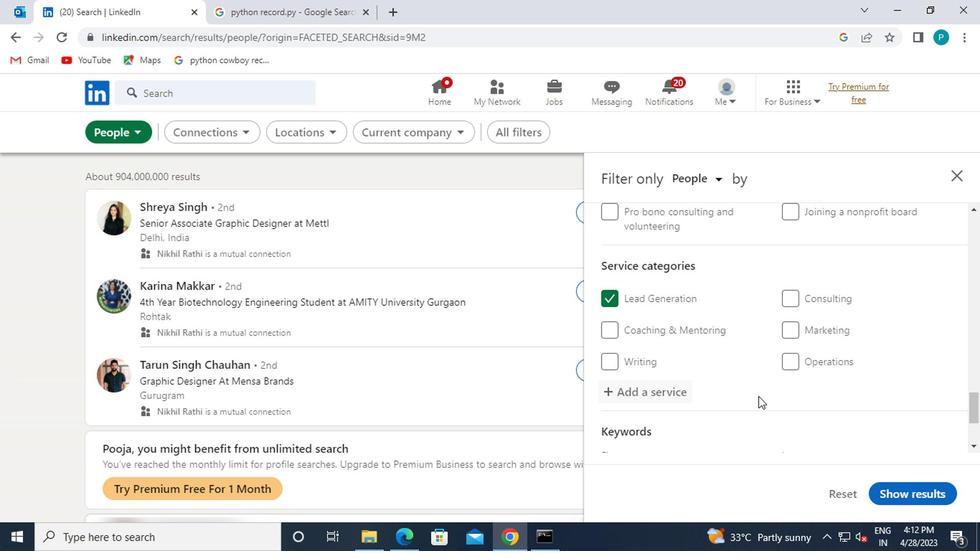 
Action: Mouse moved to (698, 388)
Screenshot: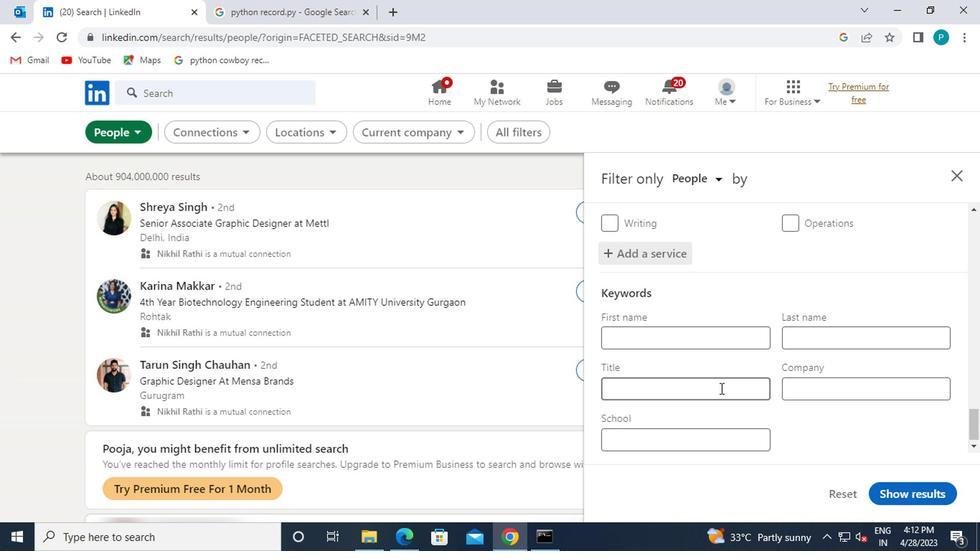 
Action: Mouse pressed left at (698, 388)
Screenshot: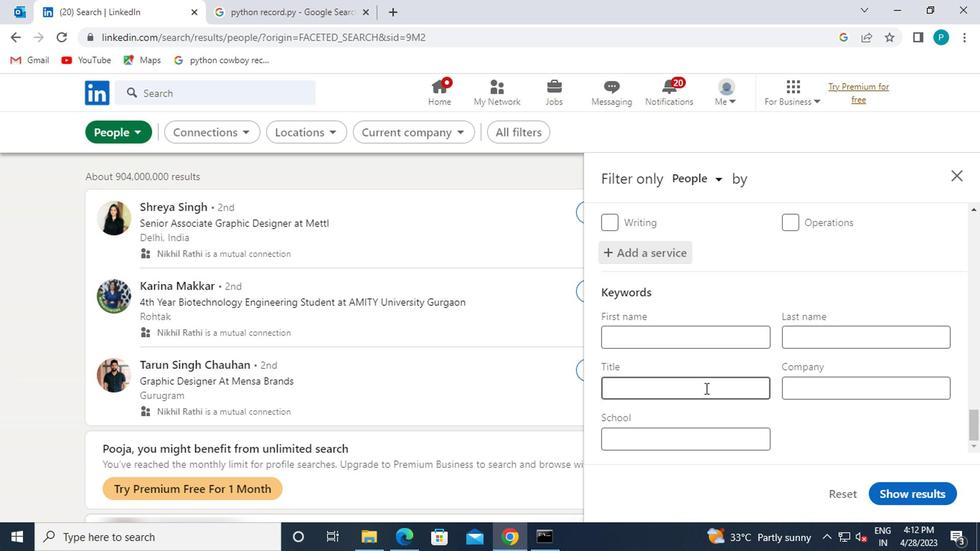
Action: Mouse moved to (701, 390)
Screenshot: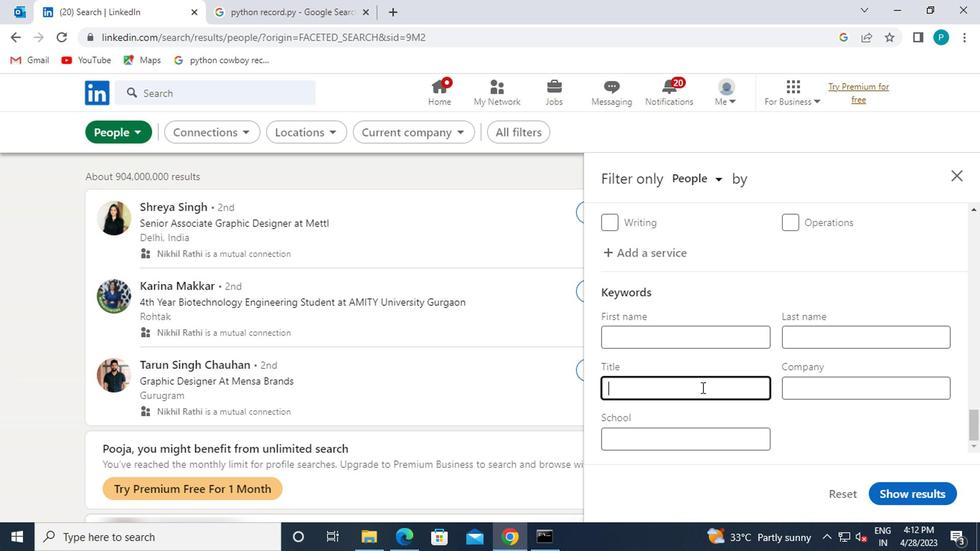 
Action: Key pressed <Key.caps_lock>D<Key.caps_lock>ATA<Key.space><Key.caps_lock>E<Key.caps_lock>NTRY
Screenshot: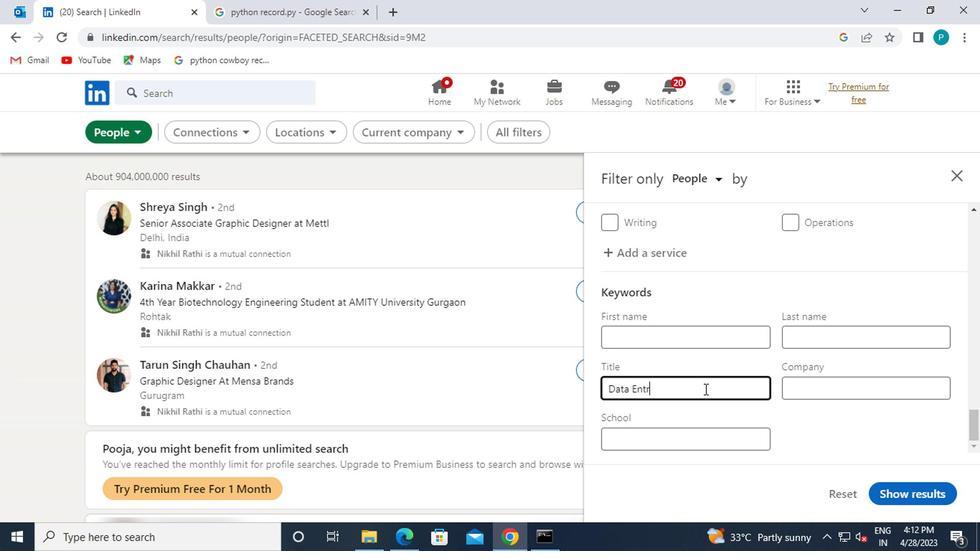 
Action: Mouse moved to (878, 487)
Screenshot: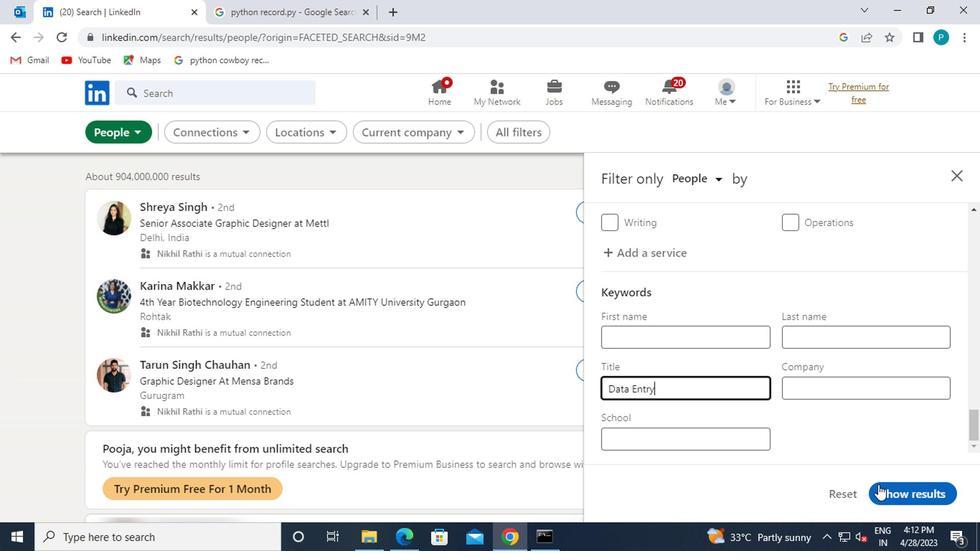 
Action: Mouse pressed left at (878, 487)
Screenshot: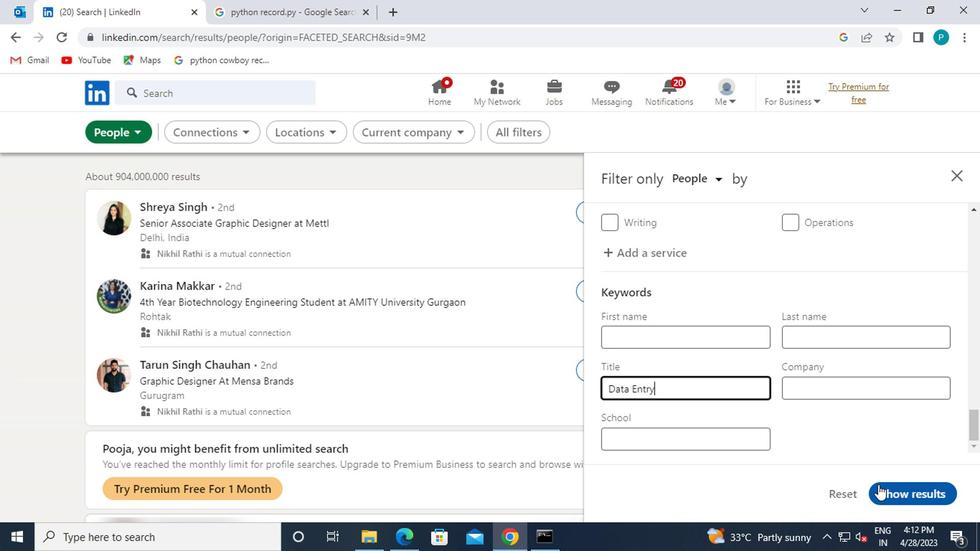 
